 Task: Search one way flight ticket for 4 adults, 2 children, 2 infants in seat and 1 infant on lap in premium economy from Montrose: Montrose Regional Airport to Rockford: Chicago Rockford International Airport(was Northwest Chicagoland Regional Airport At Rockford) on 5-1-2023. Choice of flights is Spirit. Number of bags: 9 checked bags. Price is upto 42000. Outbound departure time preference is 9:15.
Action: Mouse moved to (159, 157)
Screenshot: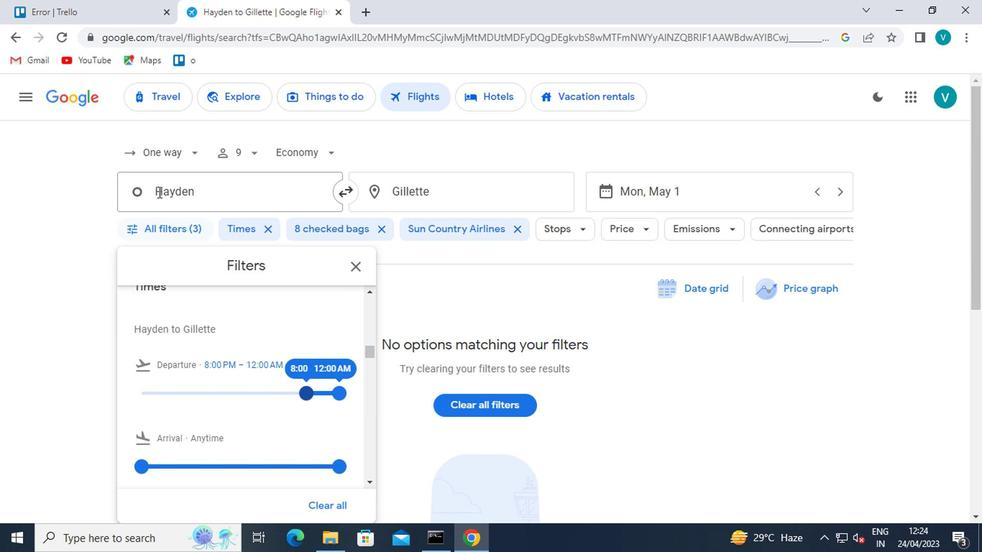 
Action: Mouse pressed left at (159, 157)
Screenshot: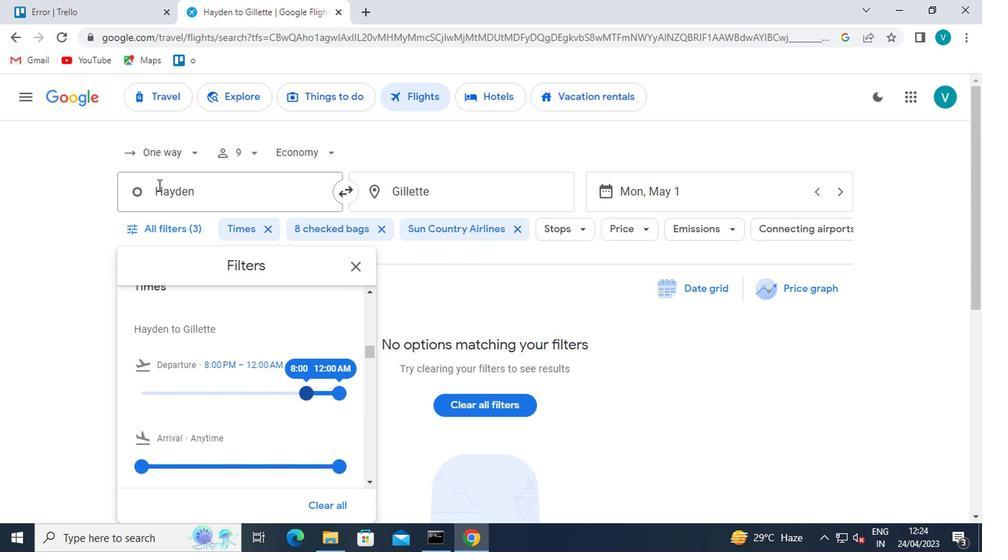 
Action: Mouse moved to (188, 217)
Screenshot: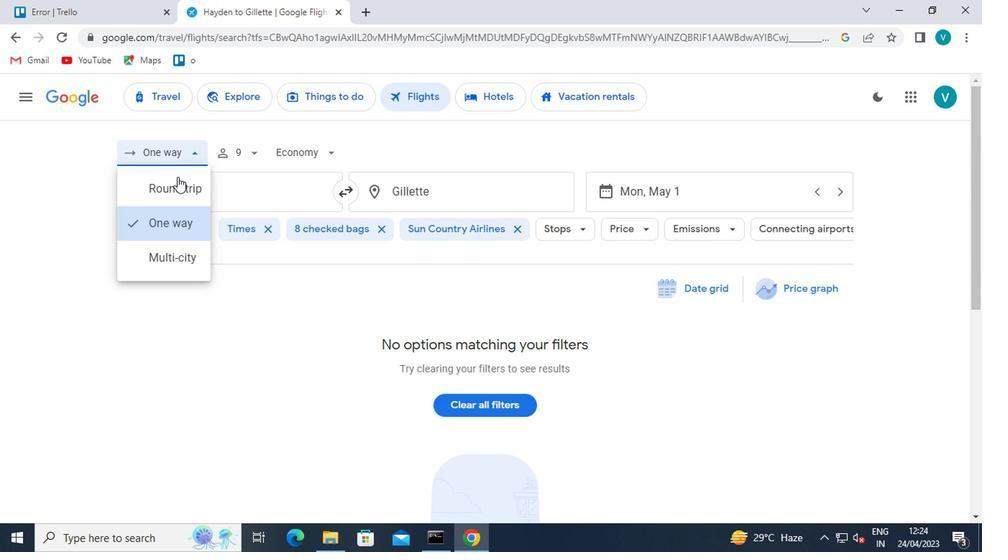 
Action: Mouse pressed left at (188, 217)
Screenshot: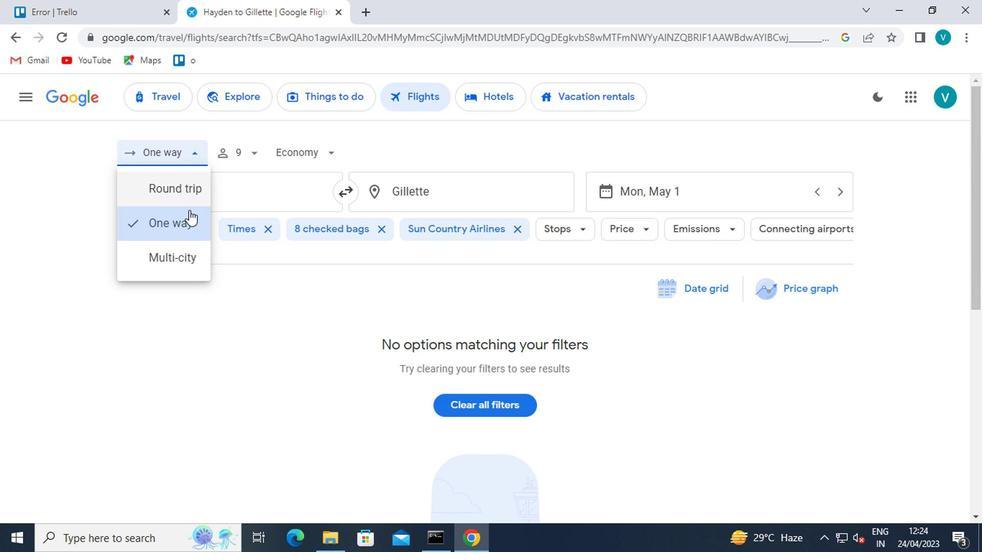 
Action: Mouse moved to (242, 139)
Screenshot: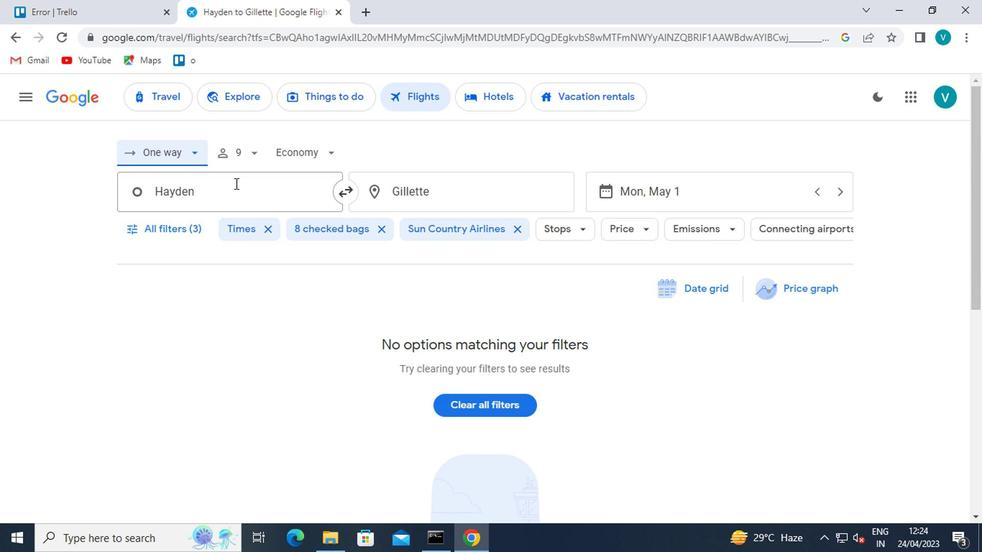 
Action: Mouse pressed left at (242, 139)
Screenshot: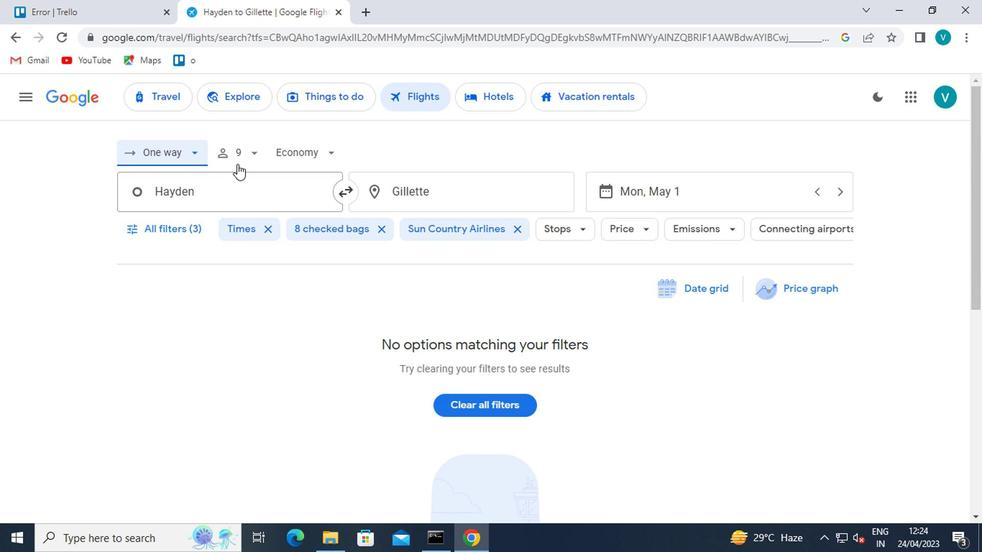 
Action: Mouse moved to (315, 186)
Screenshot: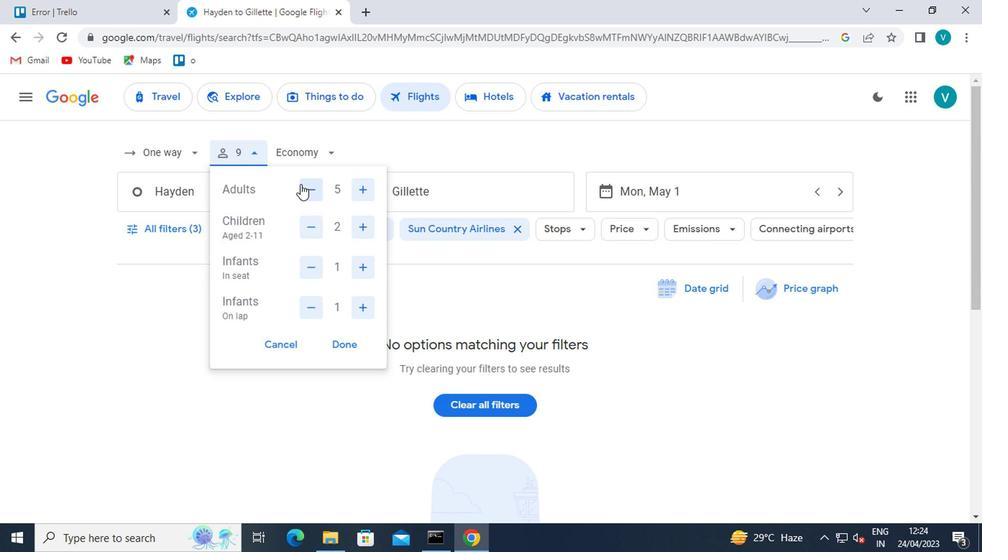 
Action: Mouse pressed left at (315, 186)
Screenshot: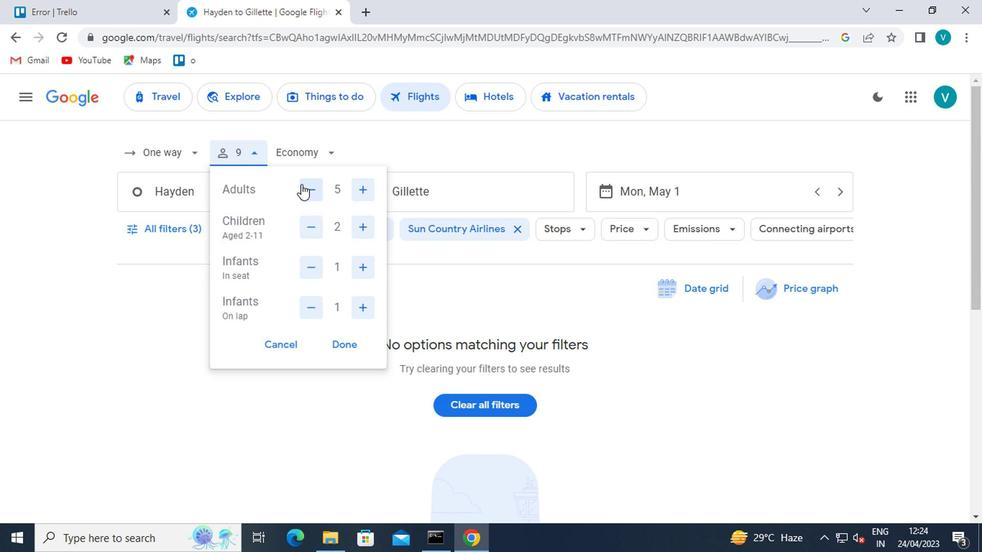 
Action: Mouse moved to (355, 264)
Screenshot: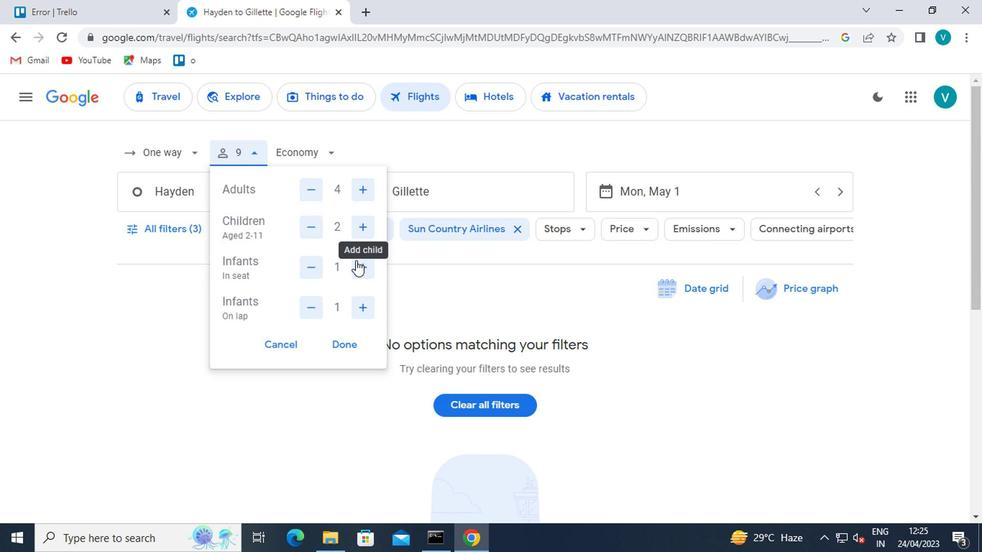 
Action: Mouse pressed left at (355, 264)
Screenshot: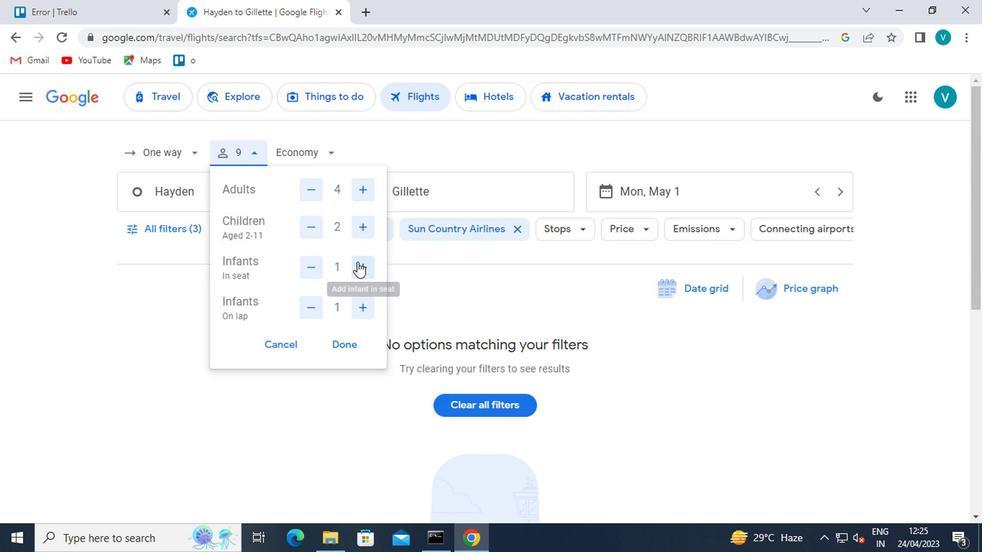 
Action: Mouse moved to (343, 344)
Screenshot: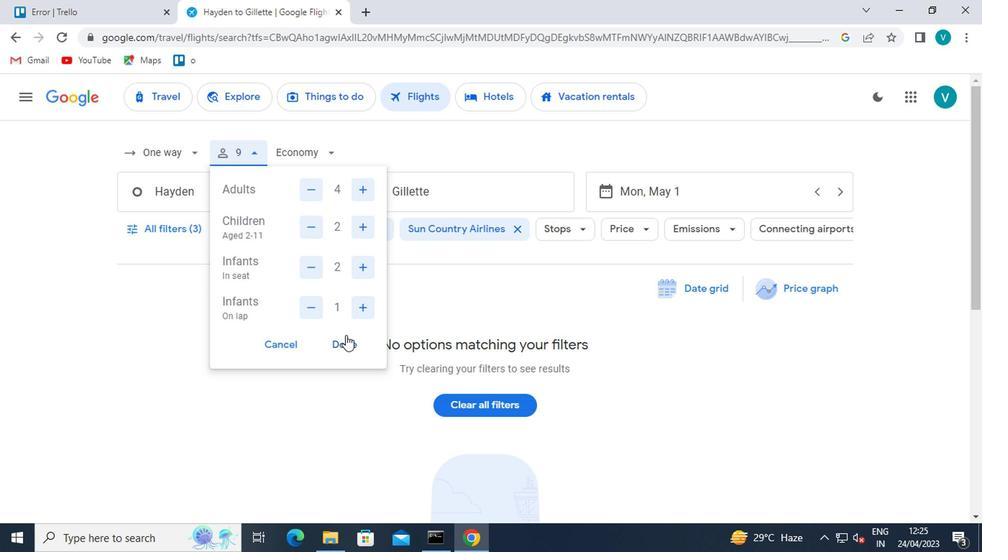 
Action: Mouse pressed left at (343, 344)
Screenshot: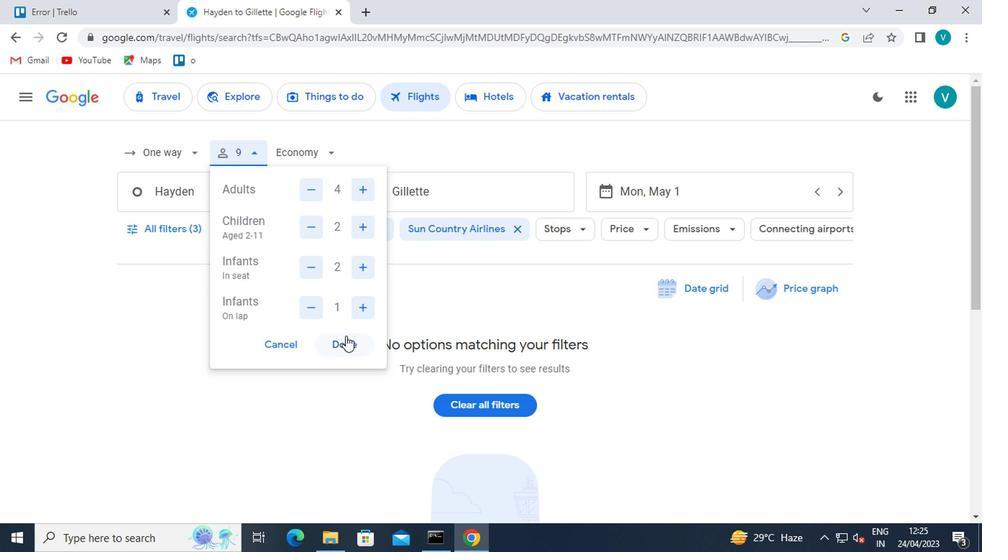 
Action: Mouse moved to (317, 156)
Screenshot: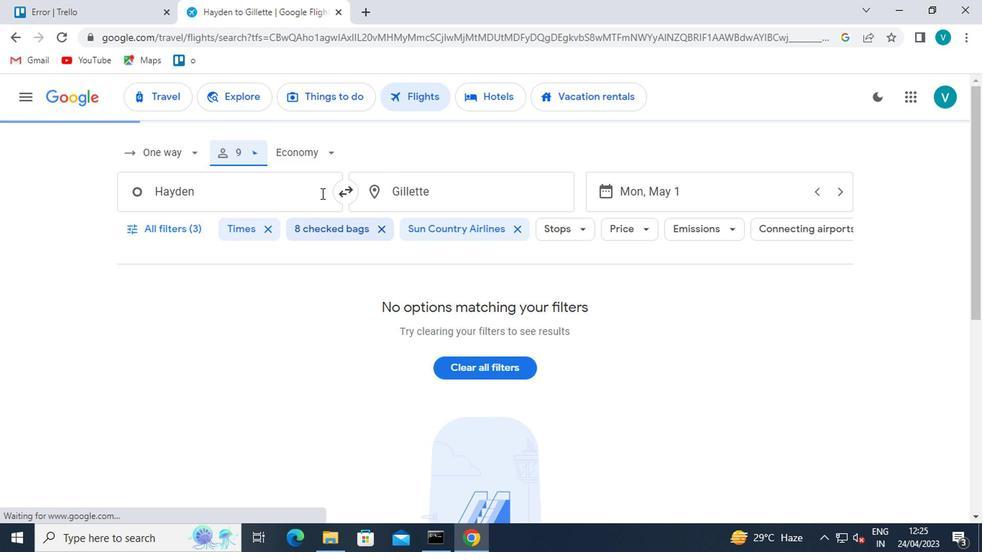 
Action: Mouse pressed left at (317, 156)
Screenshot: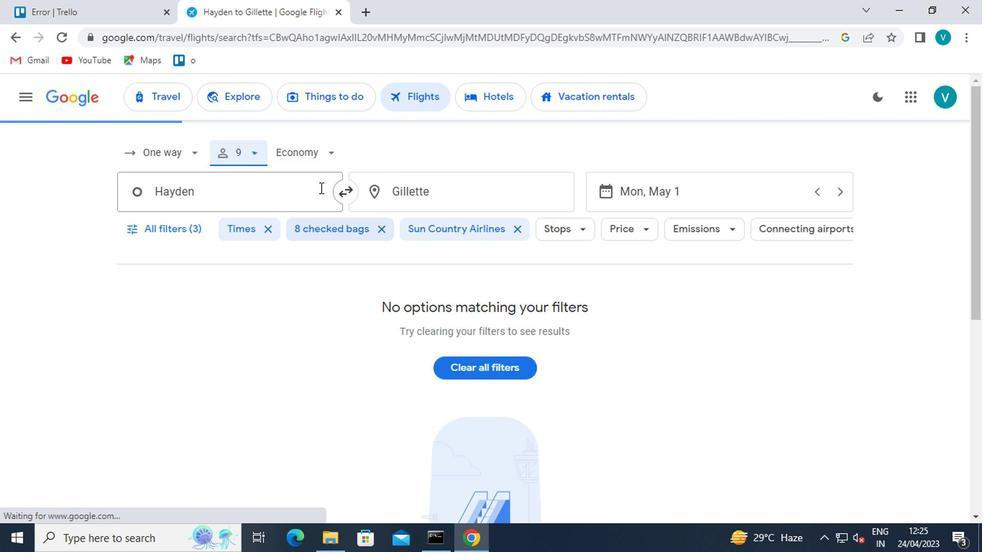 
Action: Mouse moved to (334, 234)
Screenshot: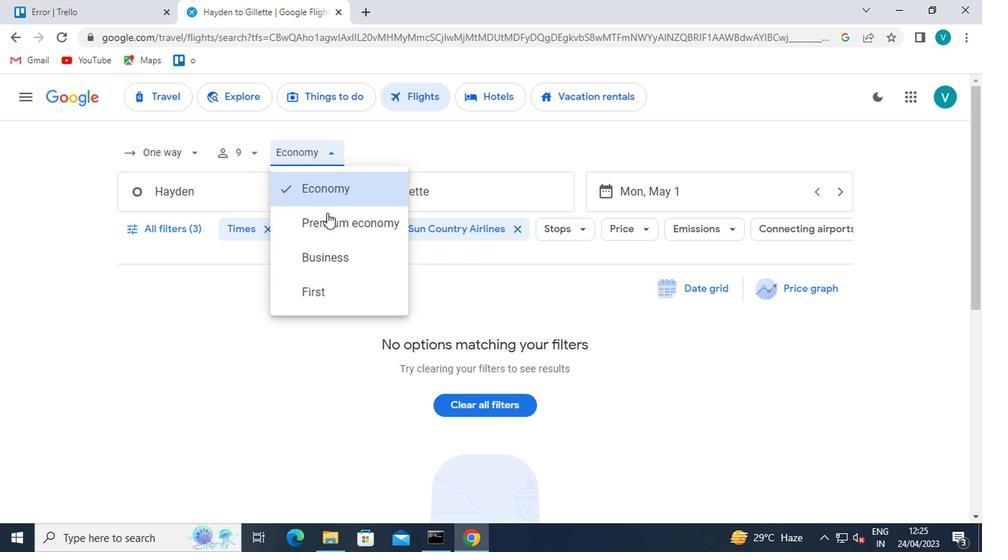 
Action: Mouse pressed left at (334, 234)
Screenshot: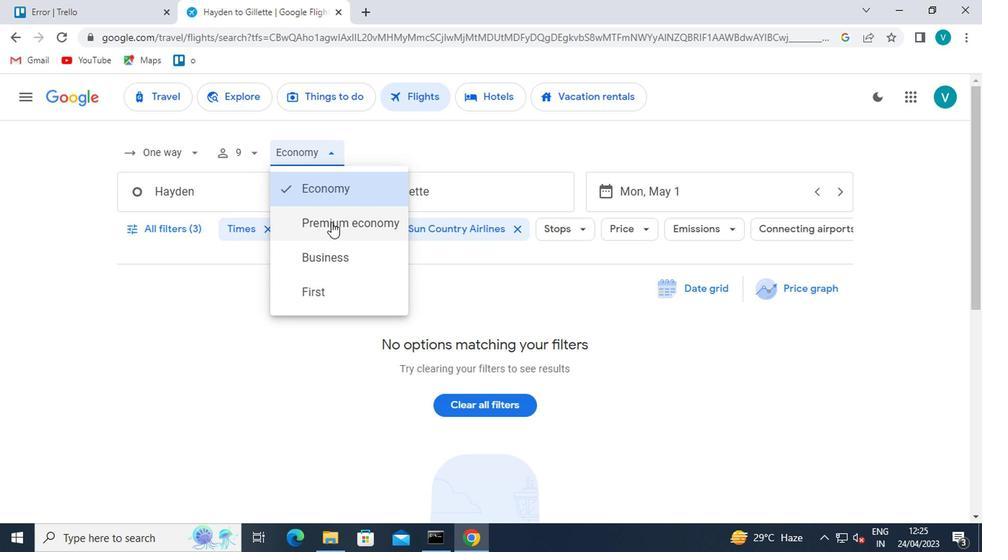 
Action: Mouse moved to (221, 183)
Screenshot: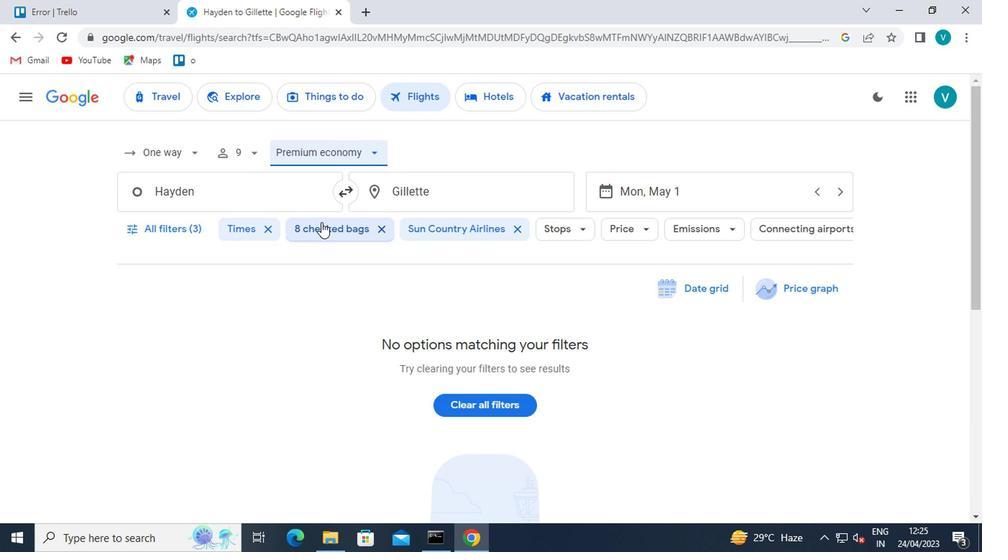 
Action: Mouse pressed left at (221, 183)
Screenshot: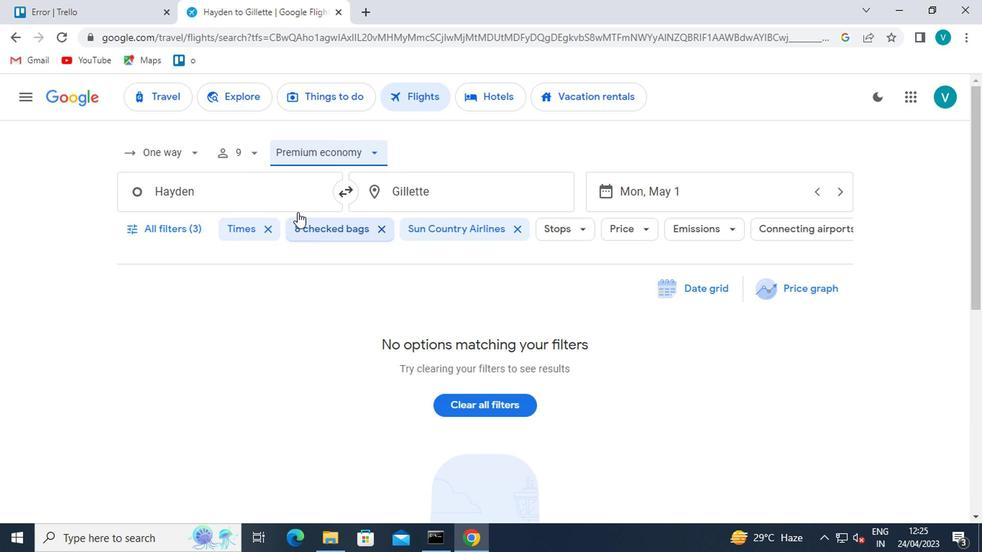 
Action: Key pressed <Key.shift>MONTROSE
Screenshot: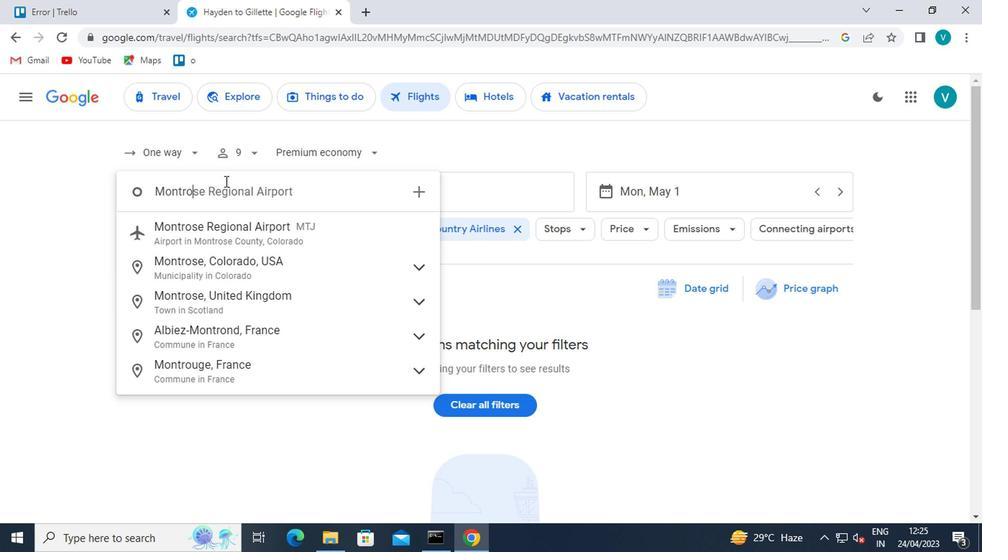 
Action: Mouse moved to (232, 228)
Screenshot: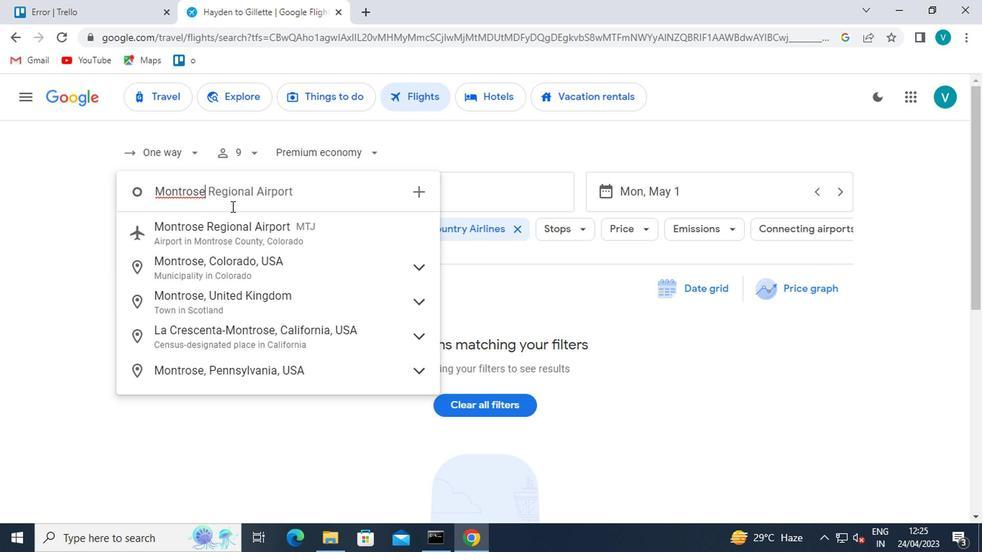 
Action: Mouse pressed left at (232, 228)
Screenshot: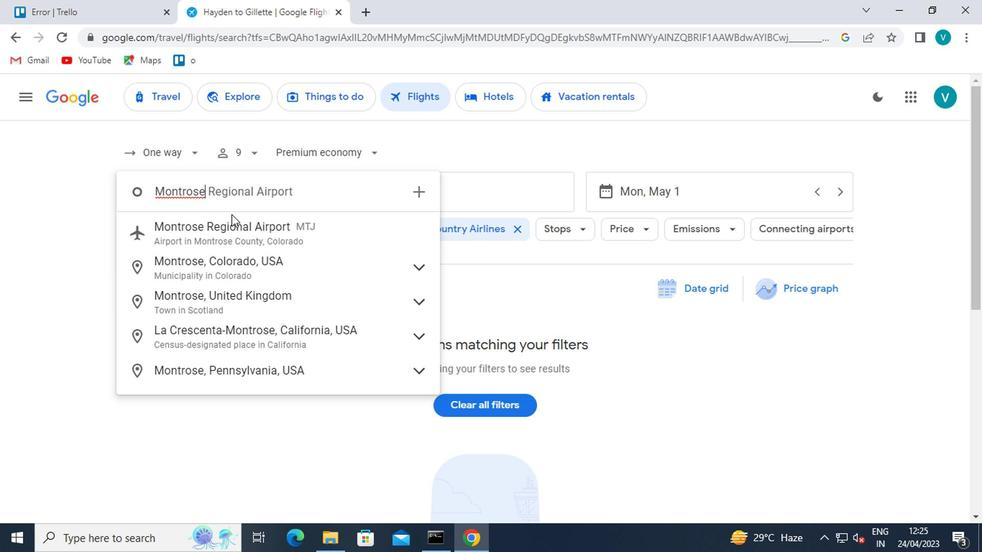 
Action: Mouse moved to (406, 164)
Screenshot: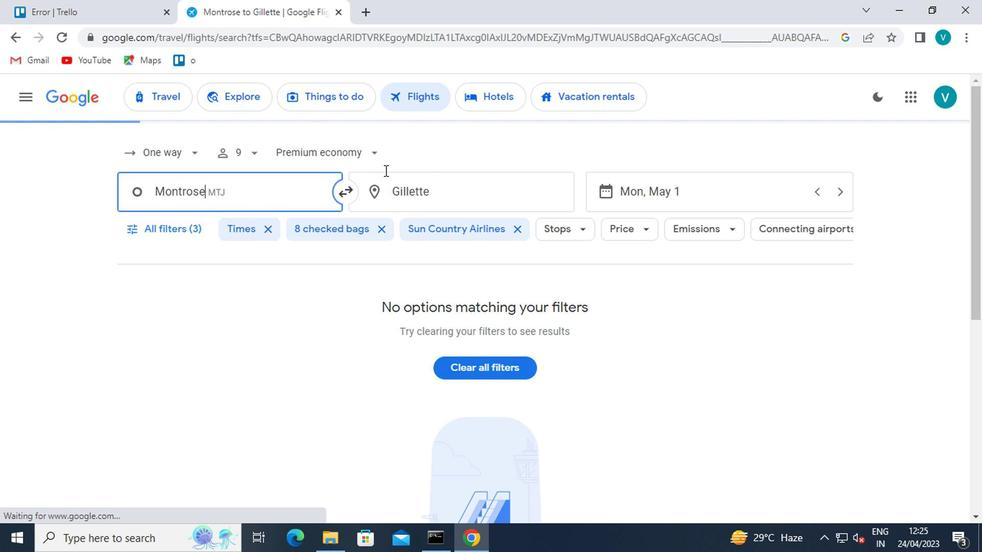 
Action: Mouse pressed left at (406, 164)
Screenshot: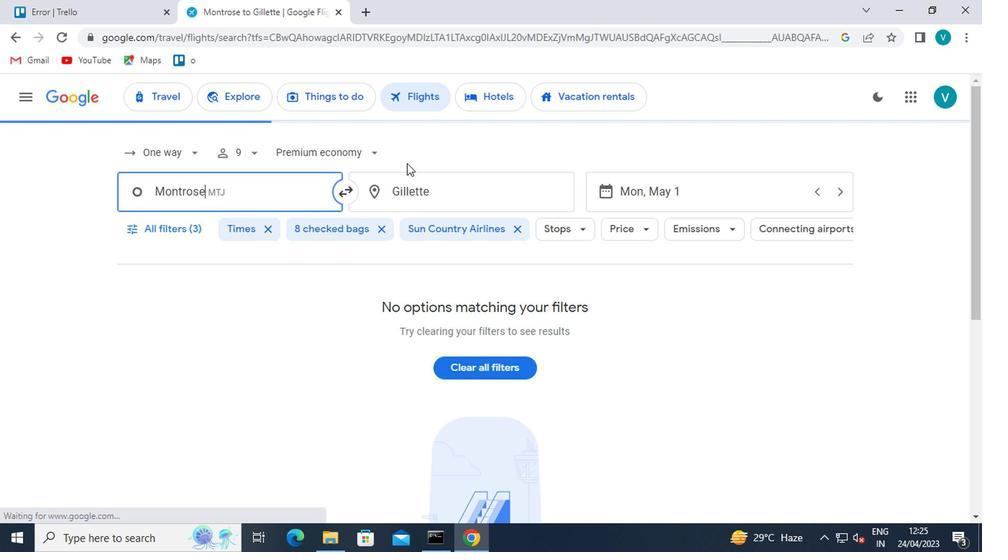 
Action: Mouse moved to (426, 205)
Screenshot: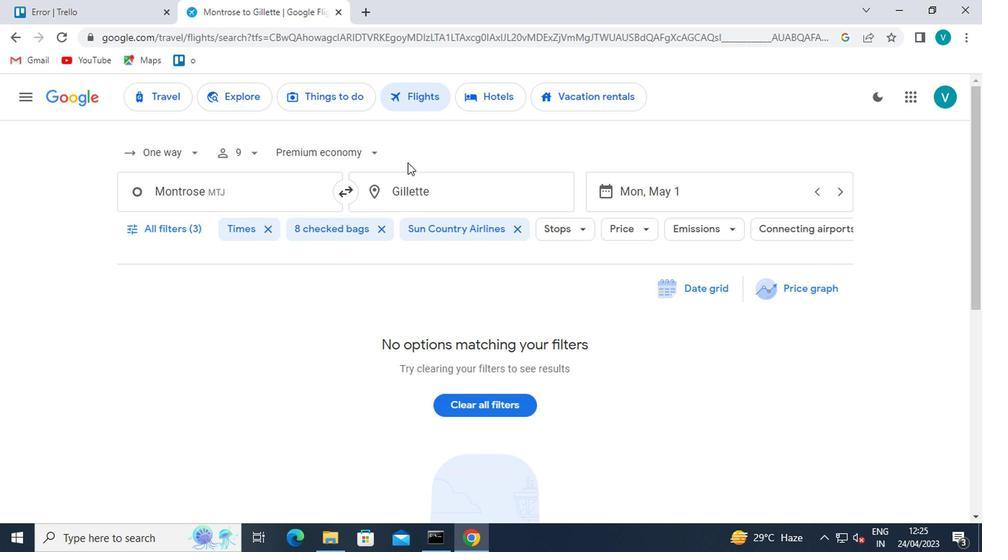 
Action: Mouse pressed left at (426, 205)
Screenshot: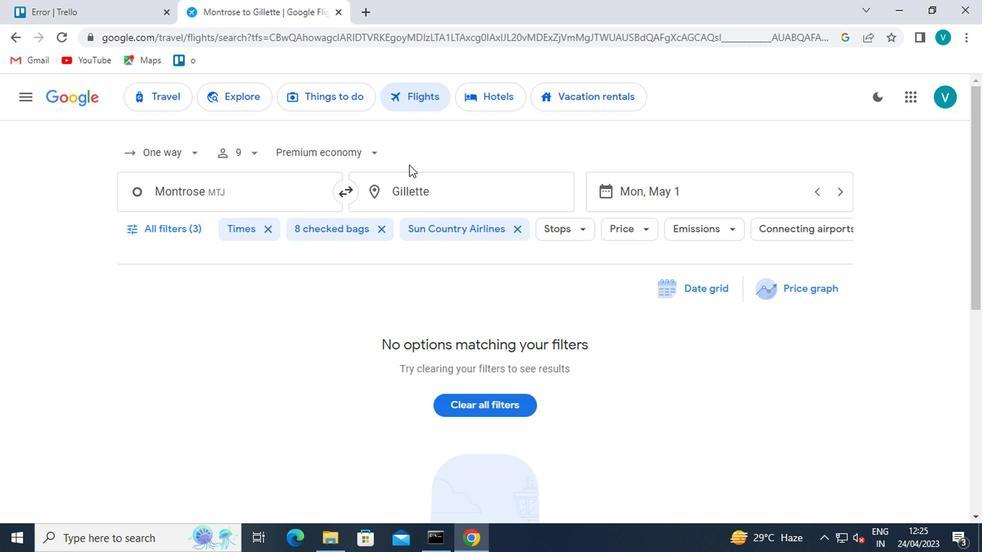 
Action: Key pressed <Key.shift>ROCKFORD
Screenshot: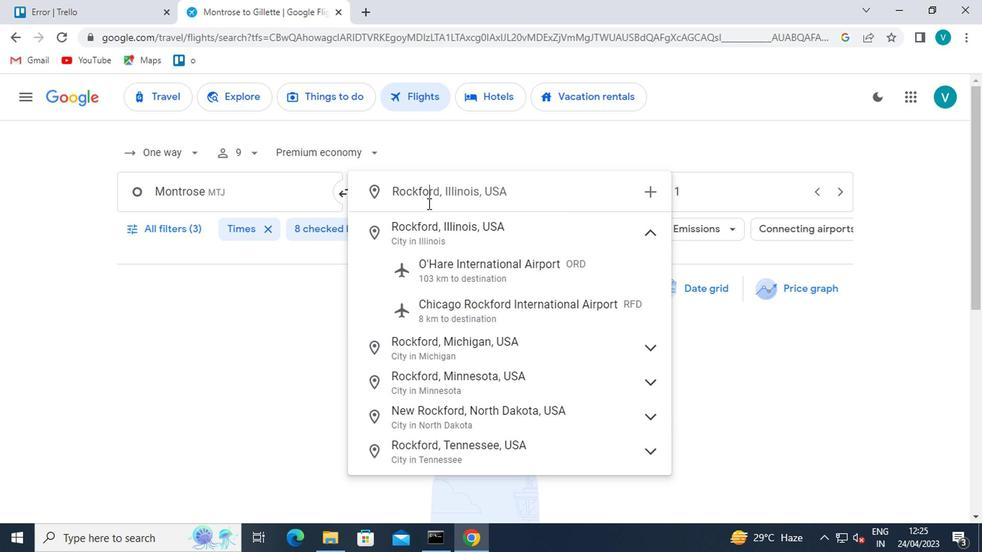 
Action: Mouse moved to (483, 312)
Screenshot: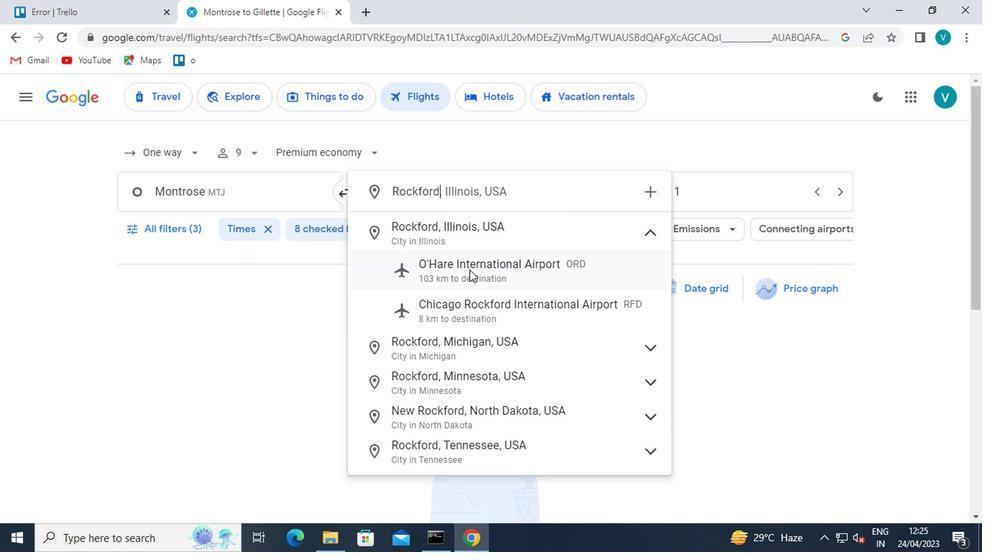 
Action: Mouse pressed left at (483, 312)
Screenshot: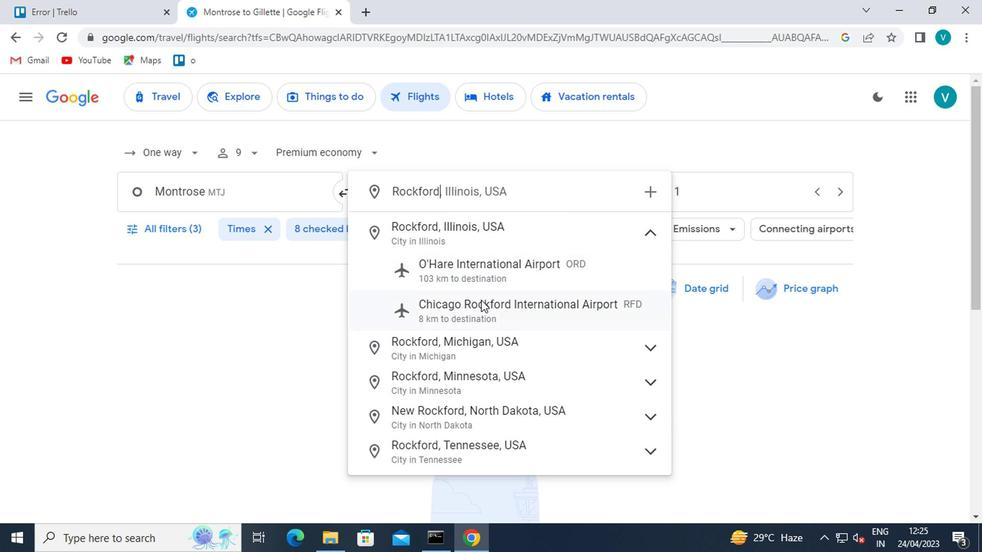 
Action: Mouse moved to (678, 194)
Screenshot: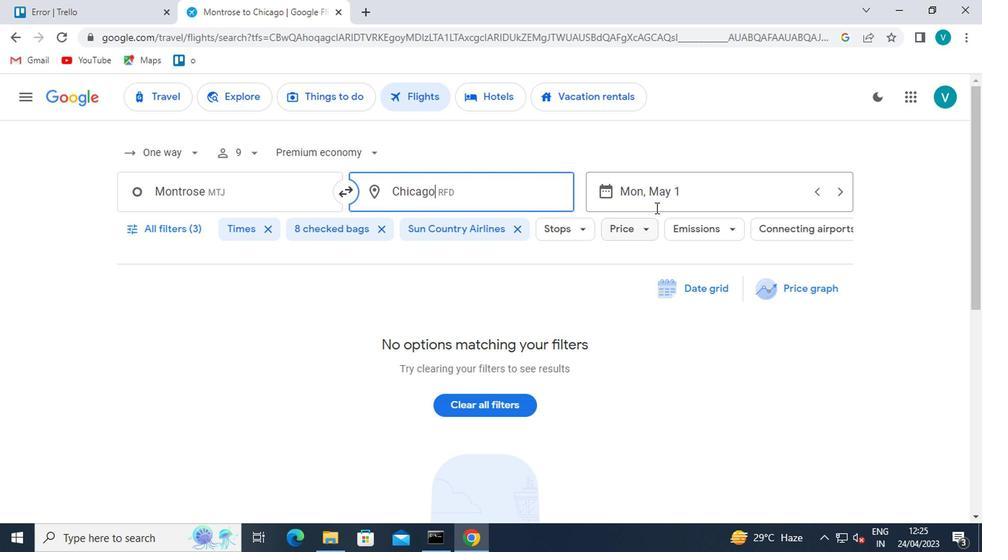 
Action: Mouse pressed left at (678, 194)
Screenshot: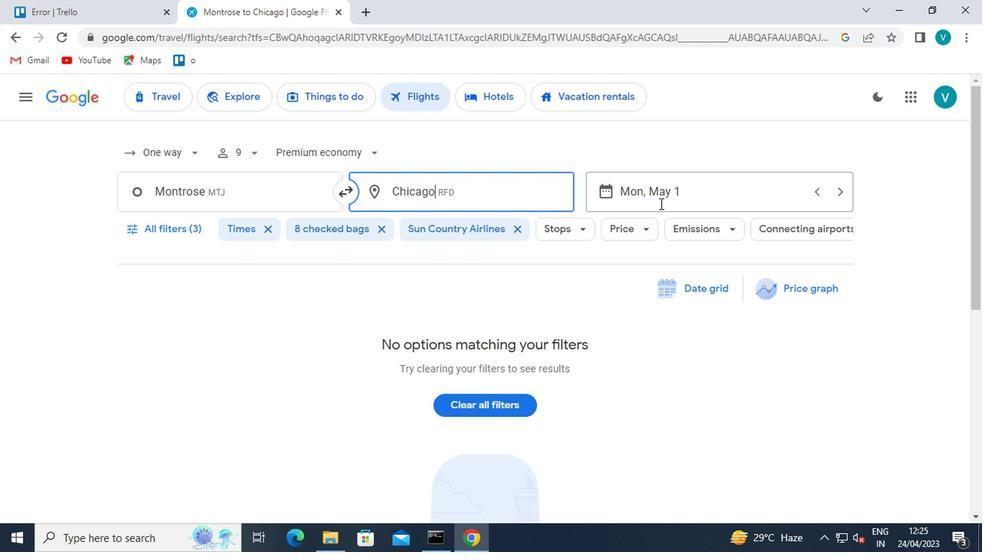 
Action: Mouse moved to (650, 255)
Screenshot: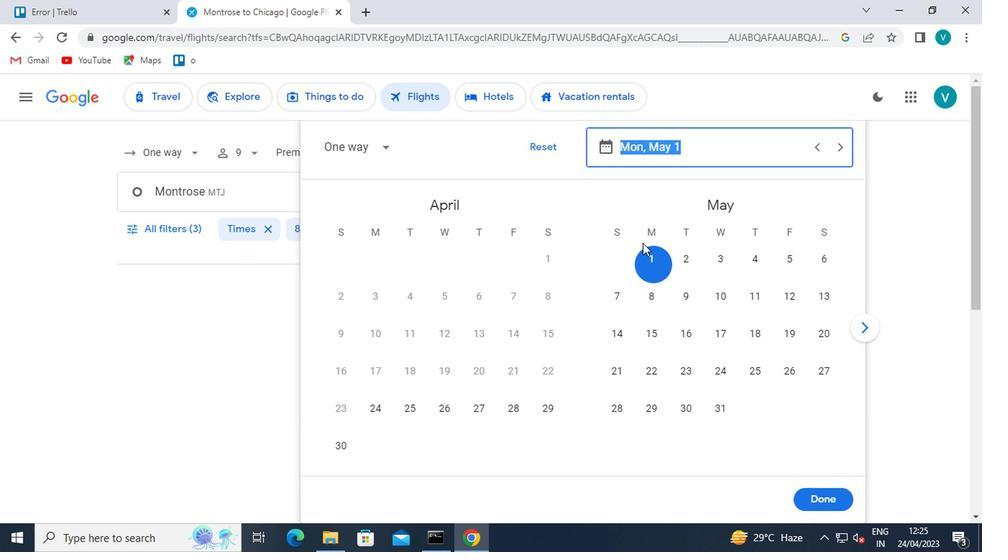 
Action: Mouse pressed left at (650, 255)
Screenshot: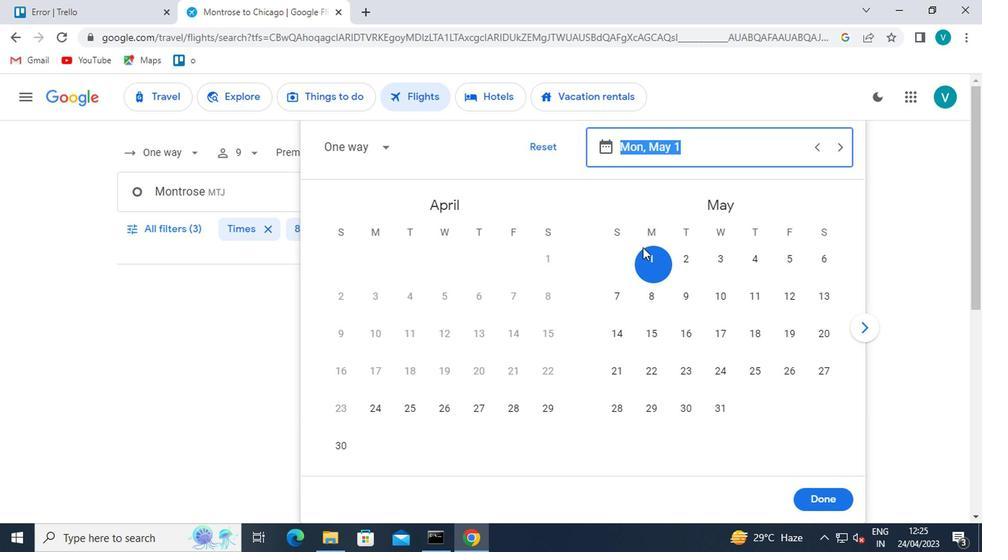 
Action: Mouse moved to (818, 496)
Screenshot: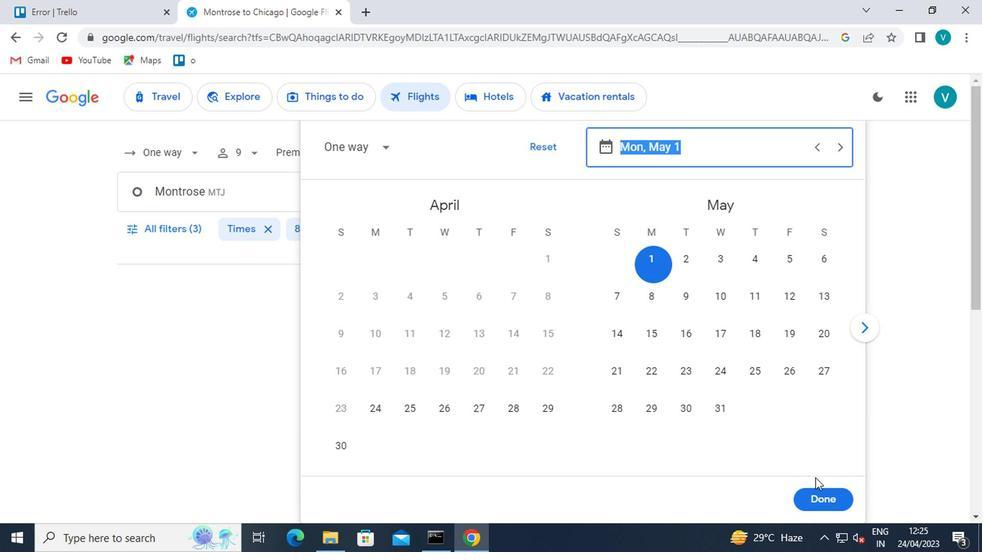 
Action: Mouse pressed left at (818, 496)
Screenshot: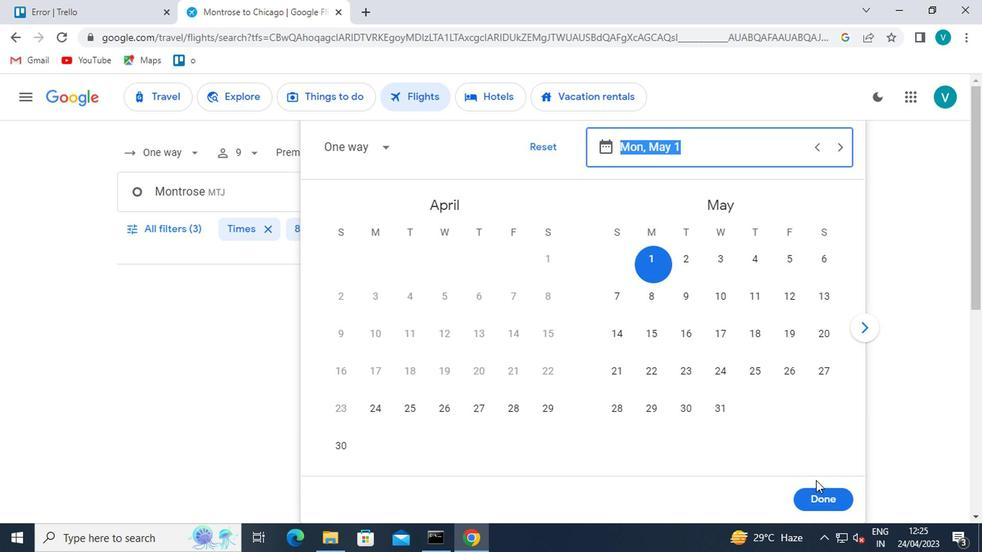 
Action: Mouse moved to (182, 233)
Screenshot: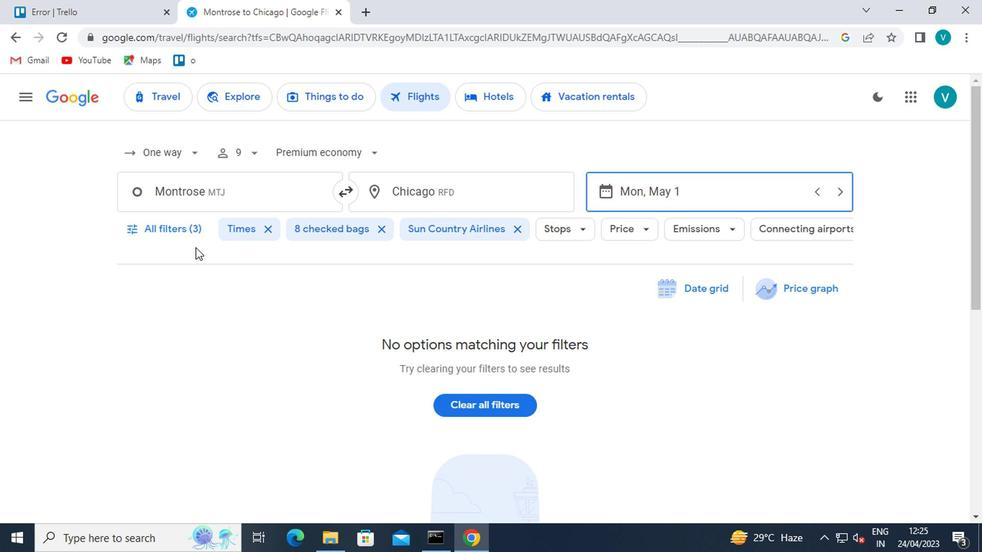 
Action: Mouse pressed left at (182, 233)
Screenshot: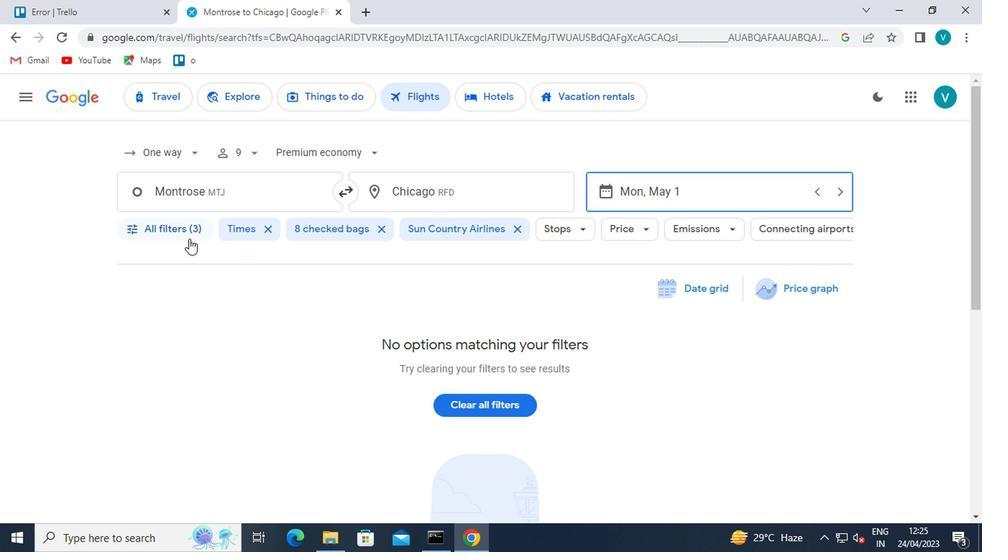 
Action: Mouse moved to (288, 310)
Screenshot: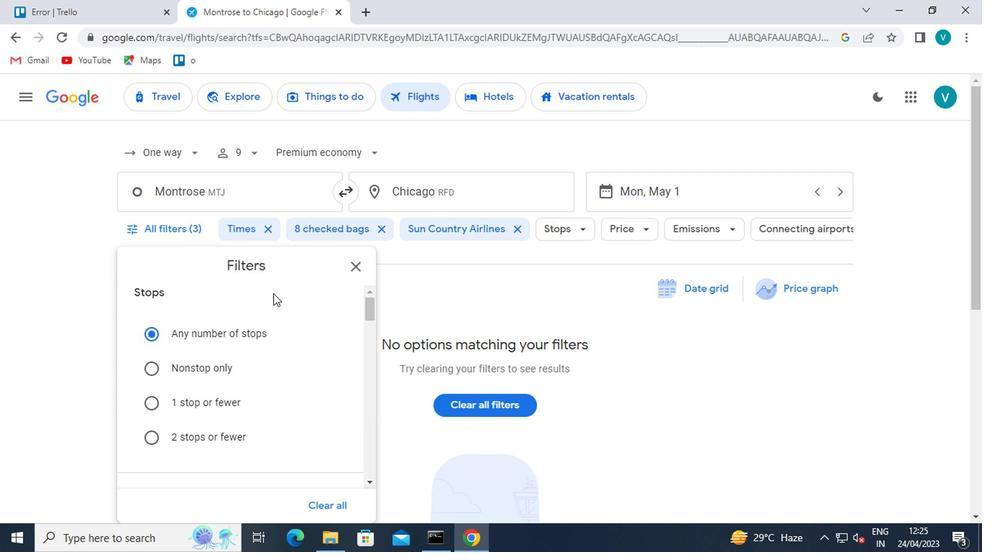 
Action: Mouse scrolled (288, 309) with delta (0, -1)
Screenshot: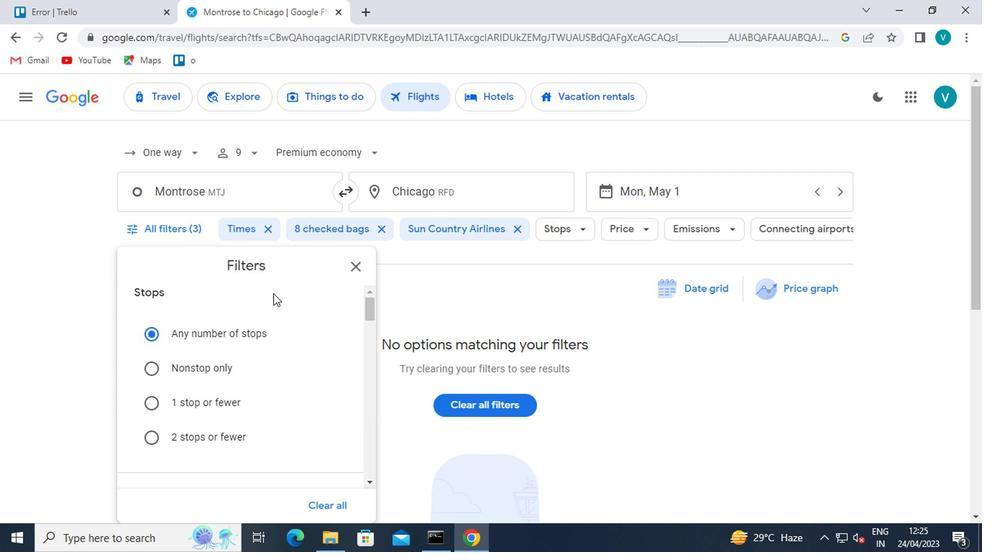 
Action: Mouse moved to (289, 312)
Screenshot: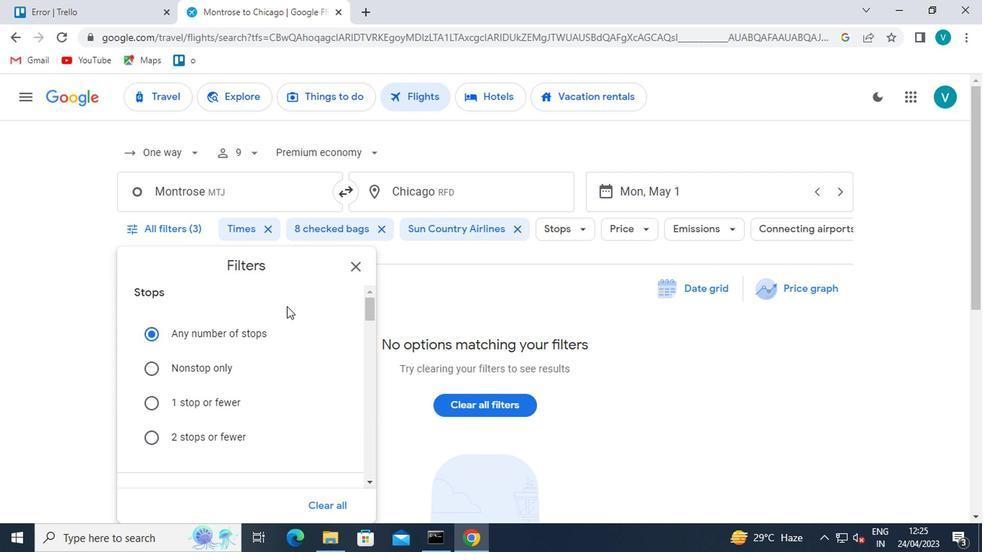 
Action: Mouse scrolled (289, 311) with delta (0, 0)
Screenshot: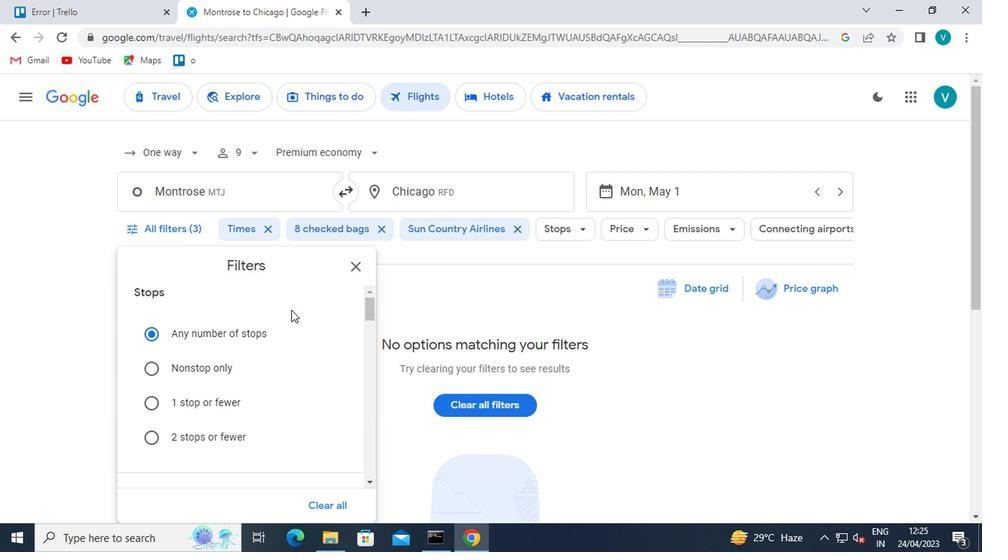 
Action: Mouse scrolled (289, 311) with delta (0, 0)
Screenshot: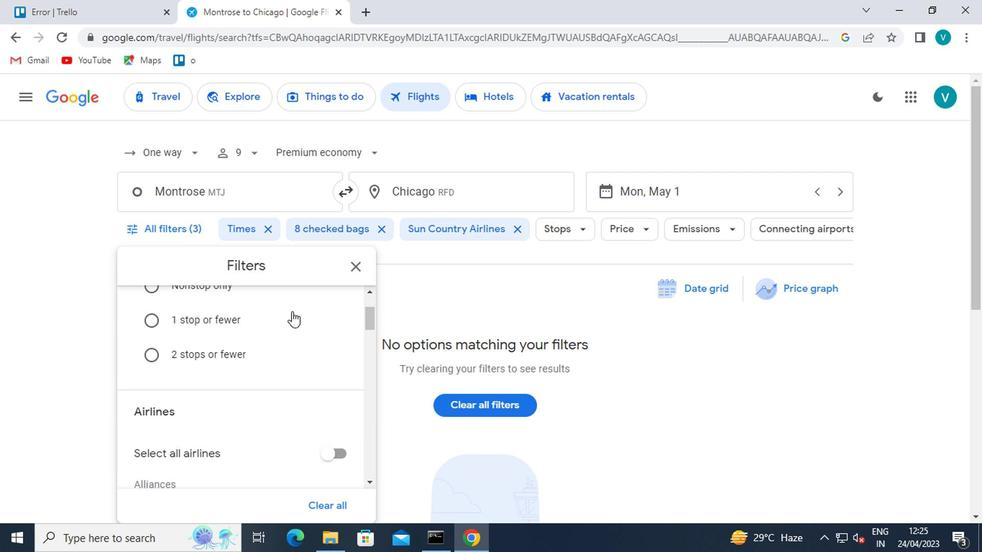 
Action: Mouse moved to (290, 312)
Screenshot: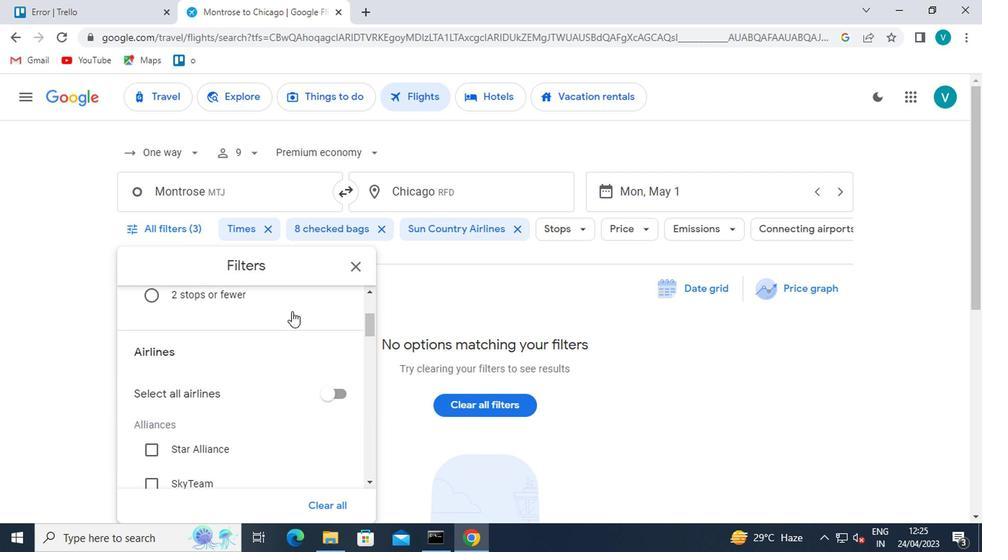 
Action: Mouse scrolled (290, 311) with delta (0, 0)
Screenshot: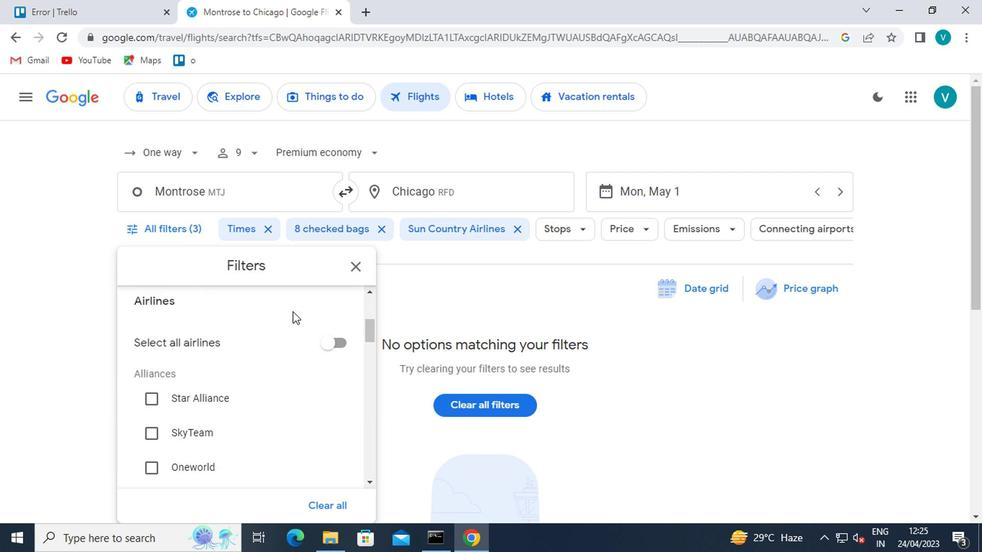 
Action: Mouse scrolled (290, 311) with delta (0, 0)
Screenshot: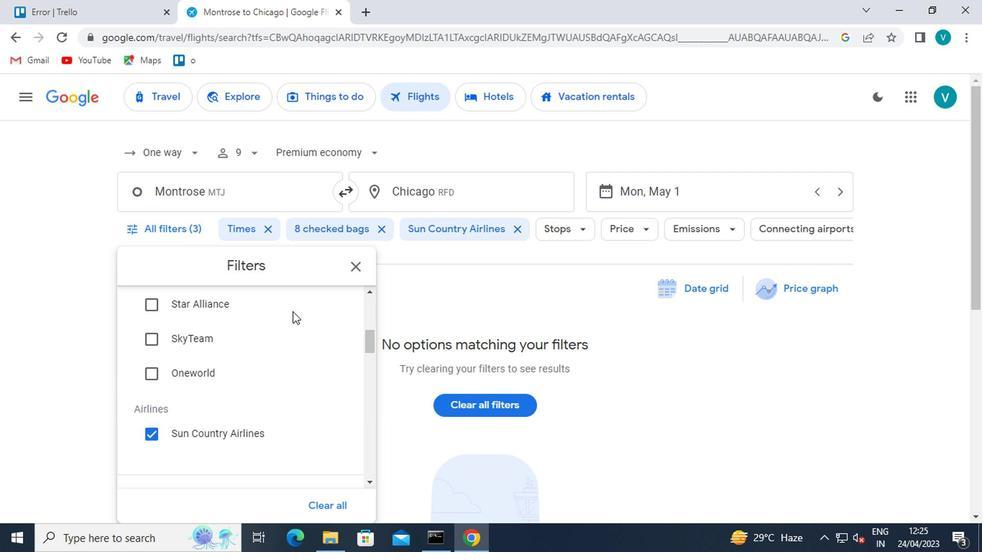 
Action: Mouse moved to (293, 309)
Screenshot: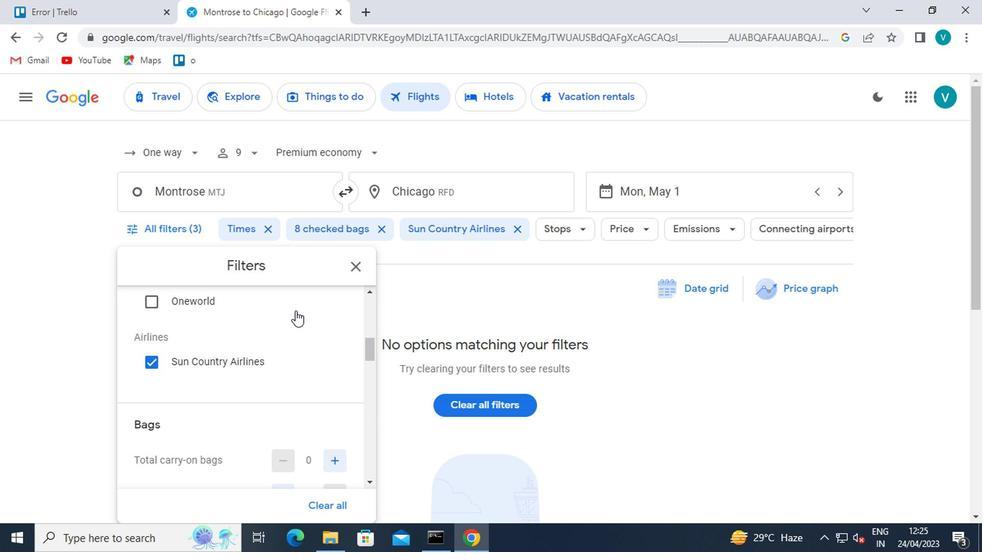 
Action: Mouse scrolled (293, 310) with delta (0, 1)
Screenshot: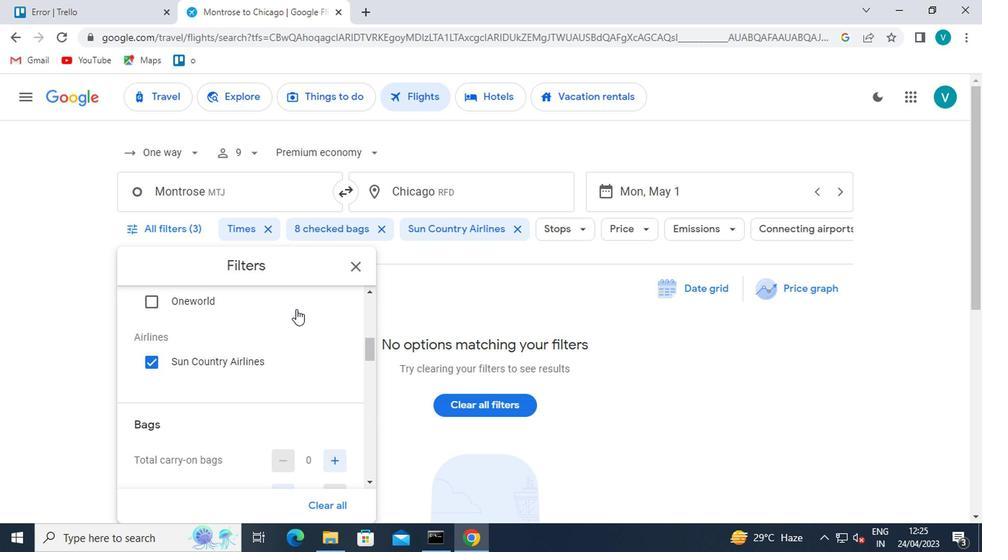 
Action: Mouse scrolled (293, 310) with delta (0, 1)
Screenshot: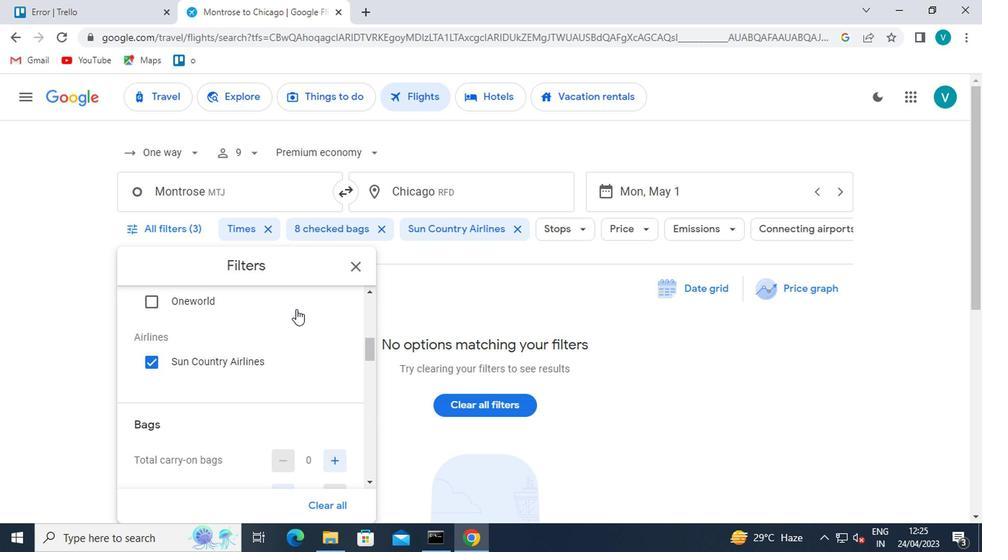 
Action: Mouse scrolled (293, 309) with delta (0, 0)
Screenshot: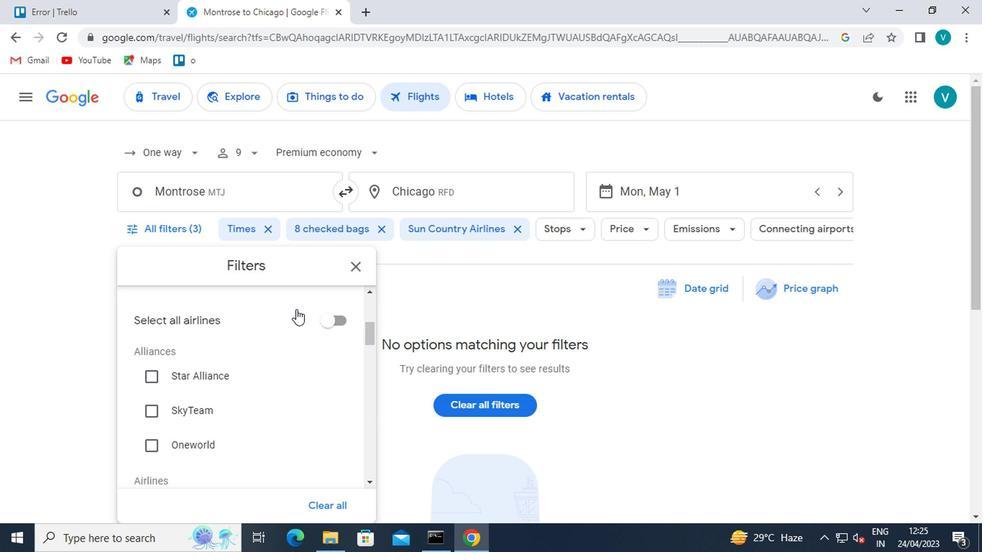
Action: Mouse scrolled (293, 309) with delta (0, 0)
Screenshot: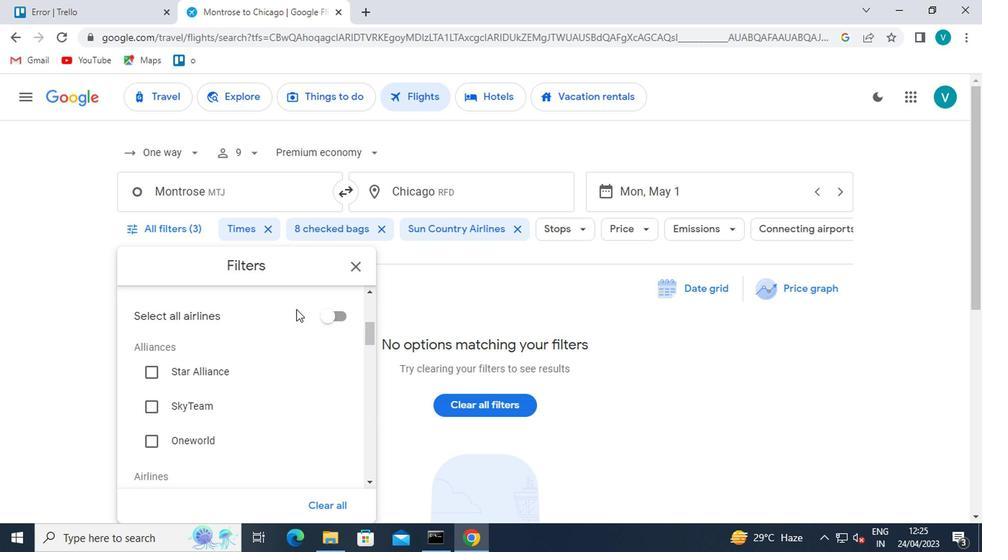 
Action: Mouse scrolled (293, 309) with delta (0, 0)
Screenshot: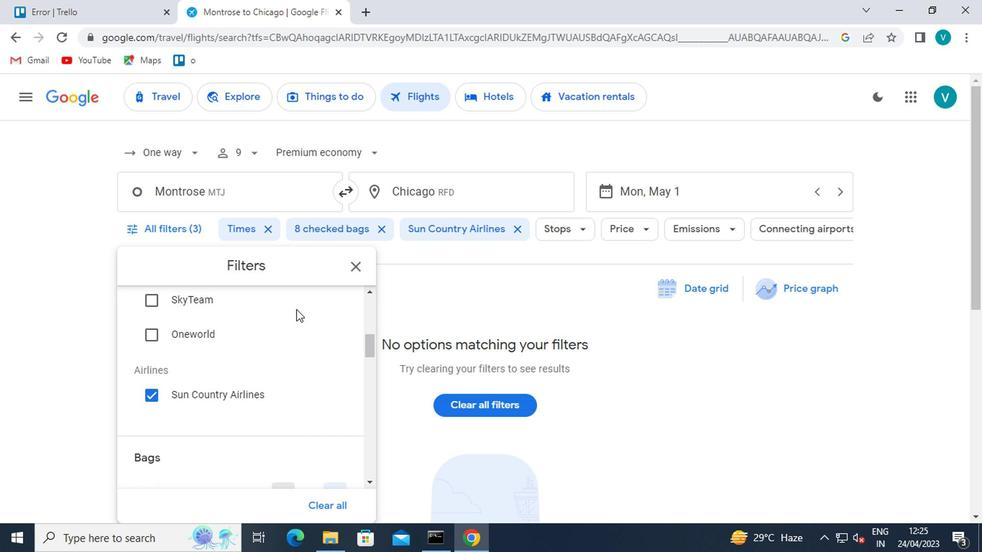 
Action: Mouse scrolled (293, 309) with delta (0, 0)
Screenshot: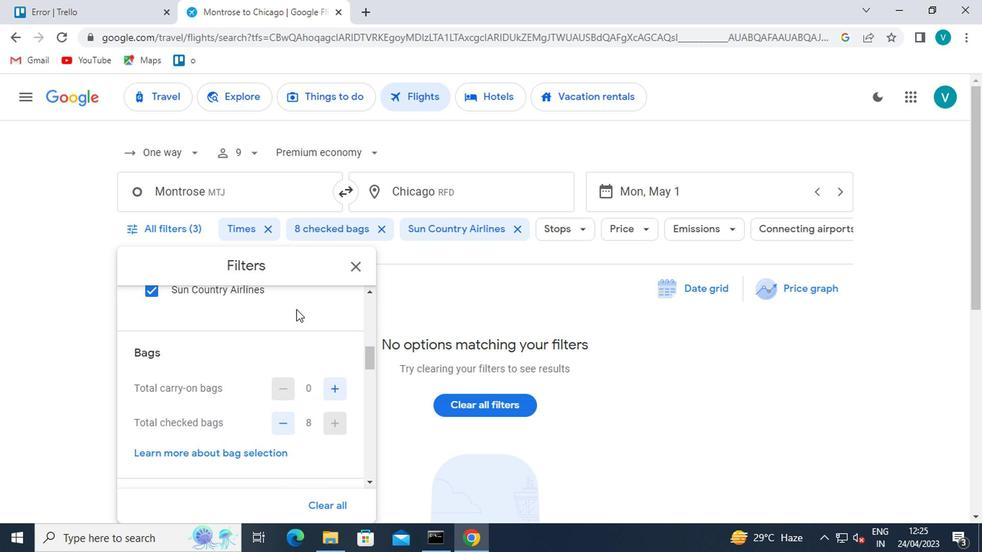 
Action: Mouse moved to (331, 349)
Screenshot: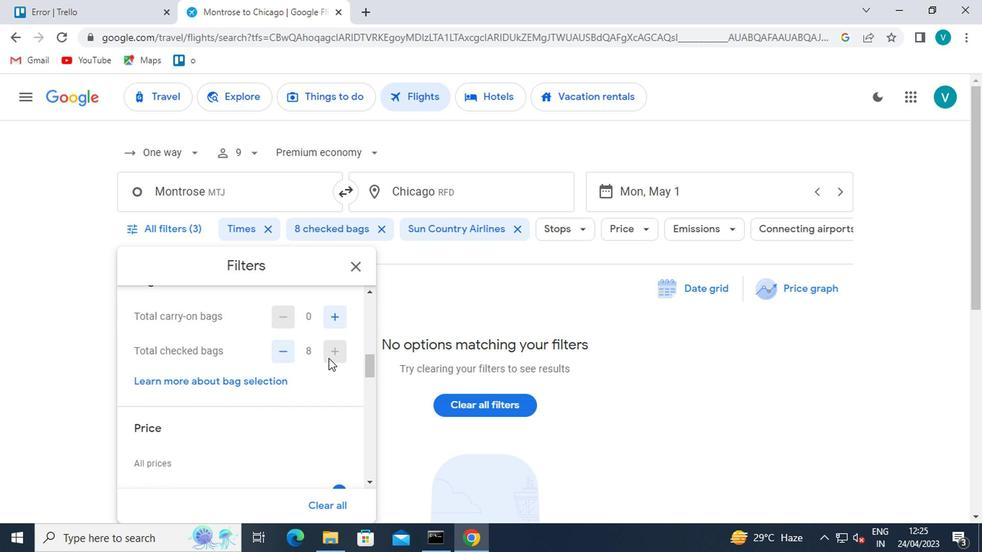 
Action: Mouse pressed left at (331, 349)
Screenshot: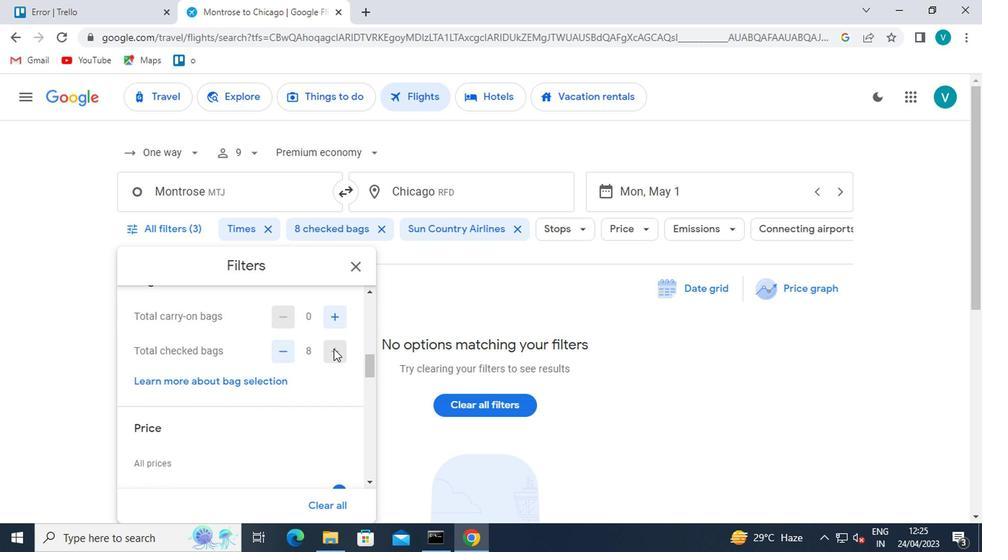 
Action: Mouse moved to (326, 347)
Screenshot: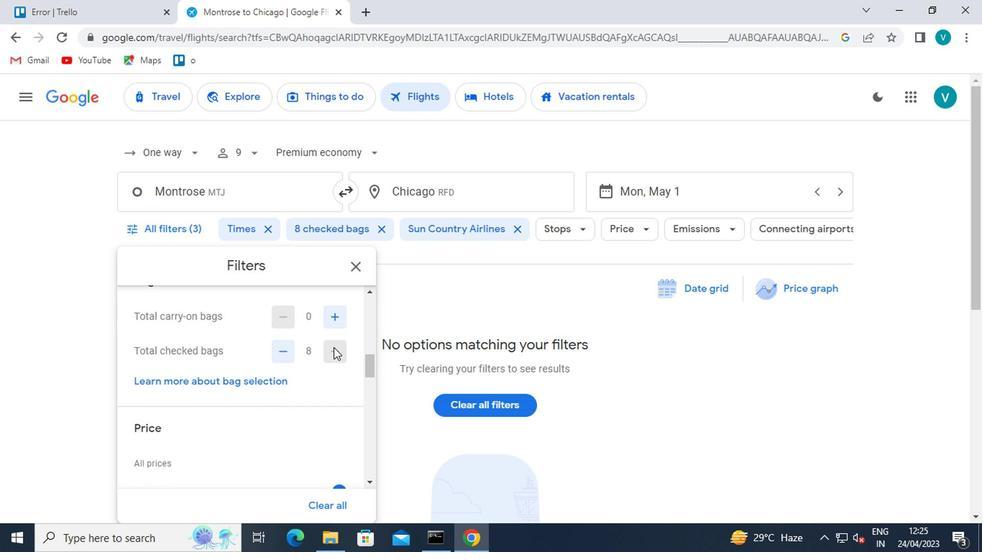 
Action: Mouse scrolled (326, 347) with delta (0, 0)
Screenshot: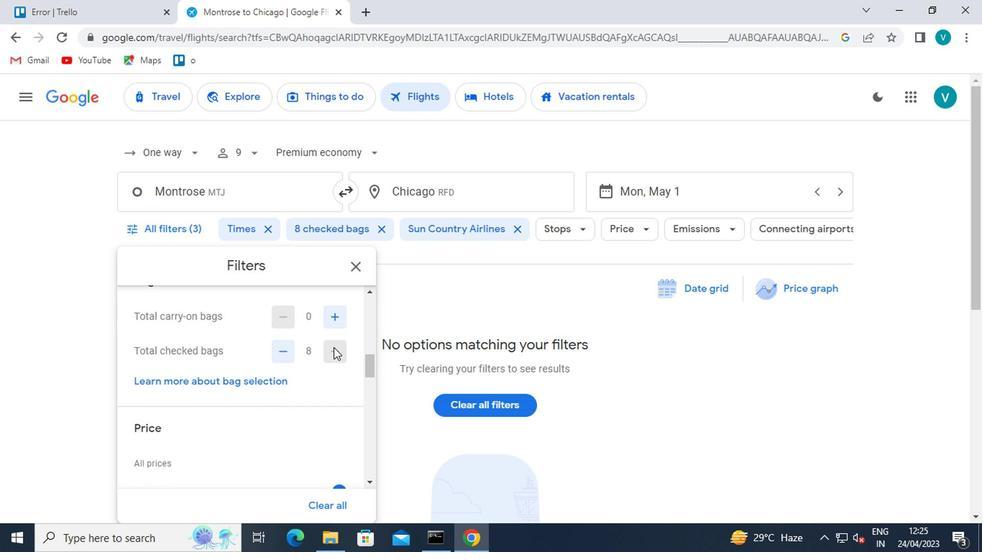 
Action: Mouse moved to (293, 347)
Screenshot: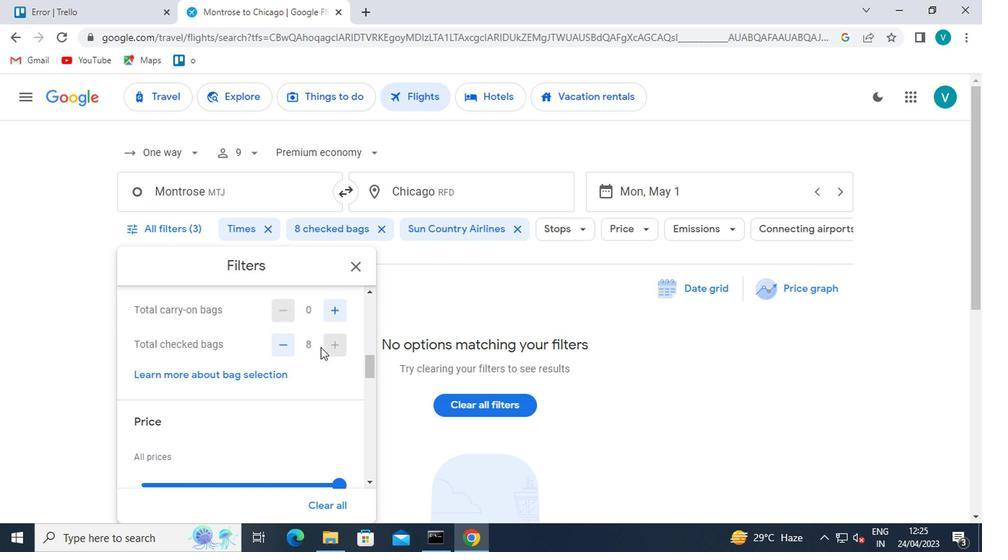 
Action: Mouse scrolled (293, 346) with delta (0, -1)
Screenshot: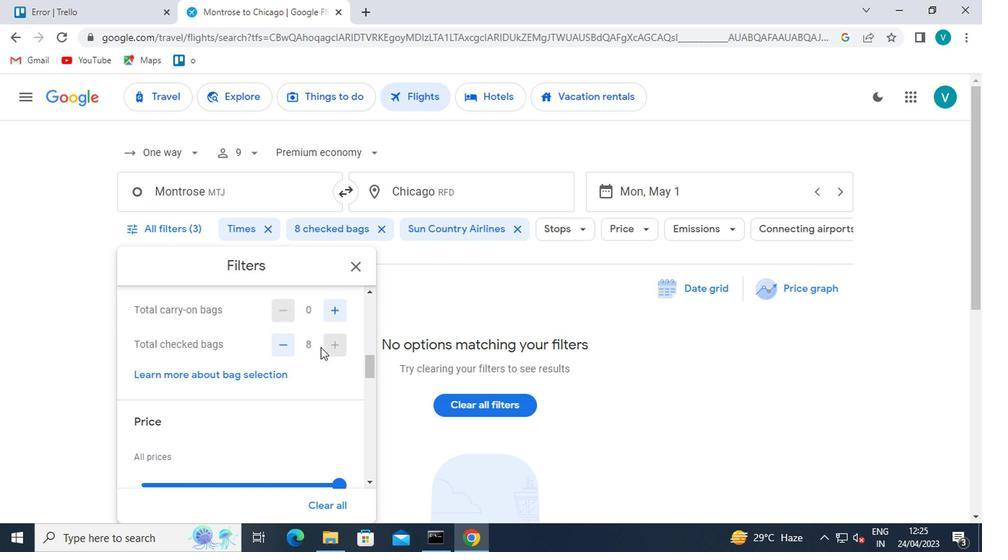 
Action: Mouse moved to (335, 345)
Screenshot: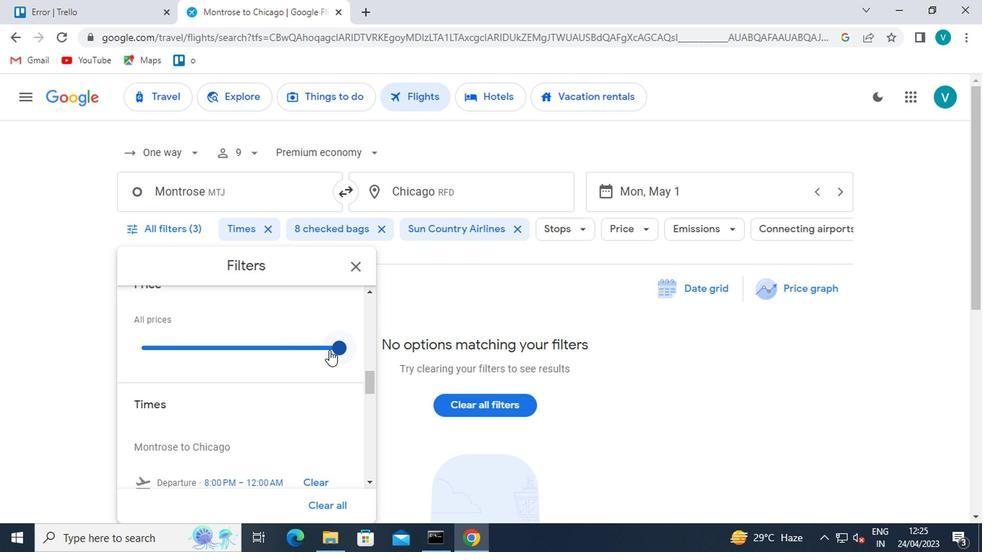 
Action: Mouse pressed left at (335, 345)
Screenshot: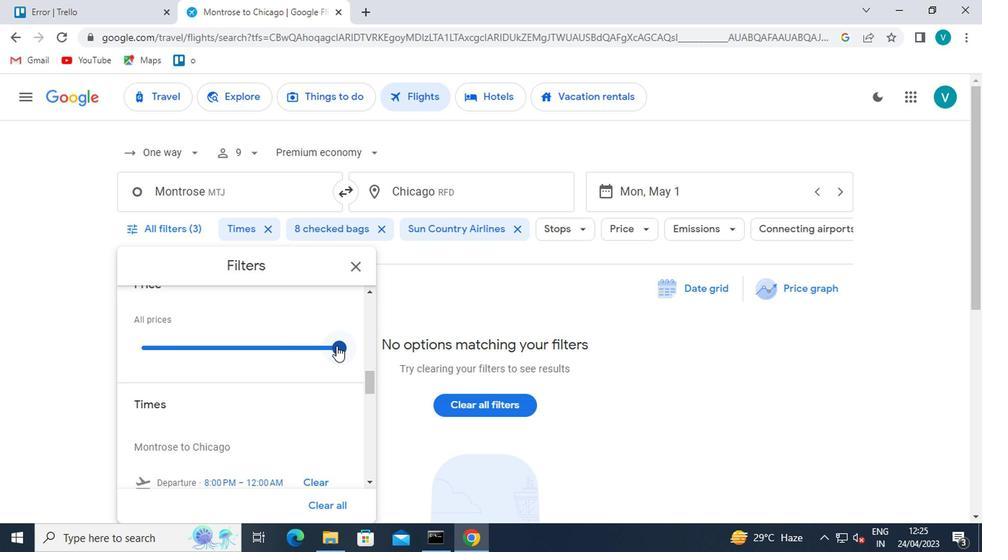 
Action: Mouse moved to (277, 348)
Screenshot: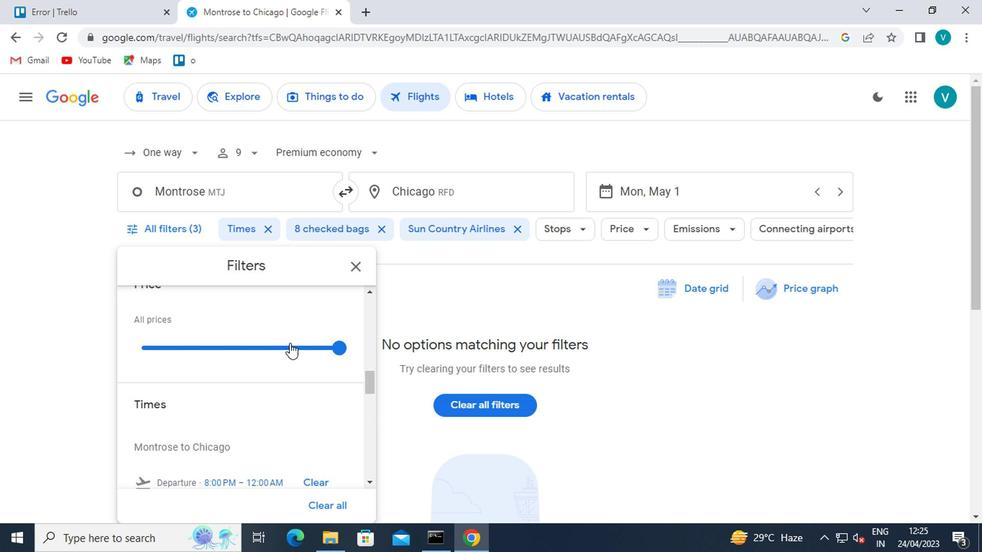 
Action: Mouse scrolled (277, 347) with delta (0, 0)
Screenshot: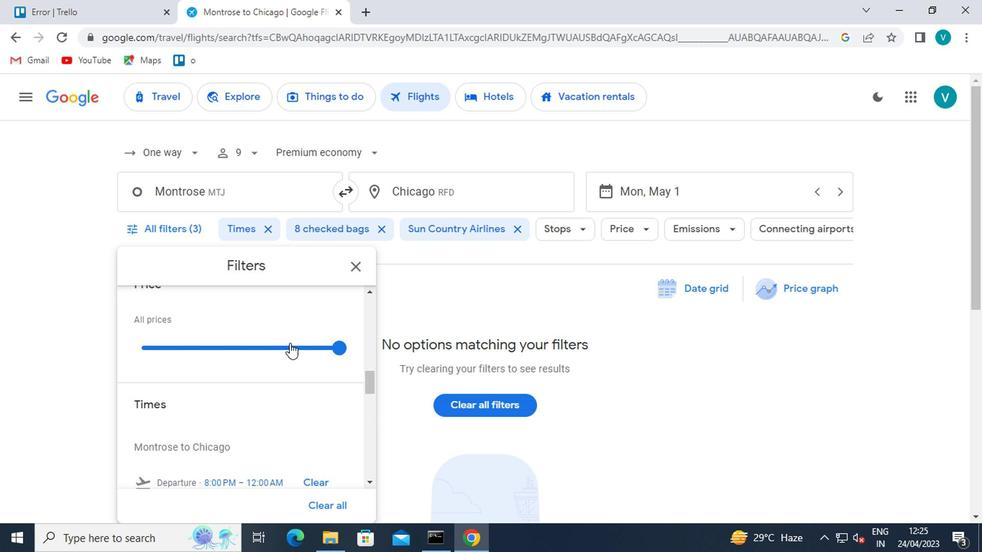 
Action: Mouse moved to (273, 351)
Screenshot: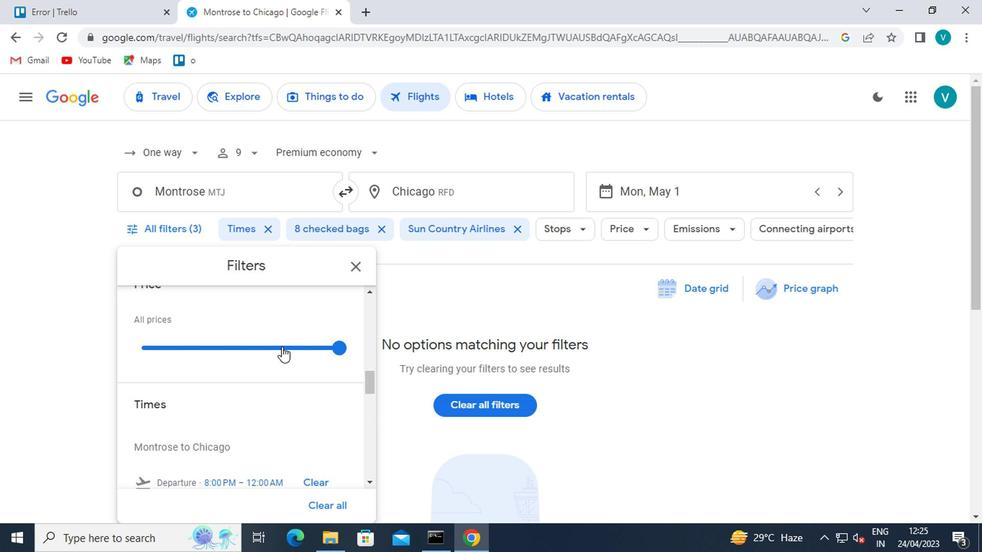 
Action: Mouse scrolled (273, 350) with delta (0, 0)
Screenshot: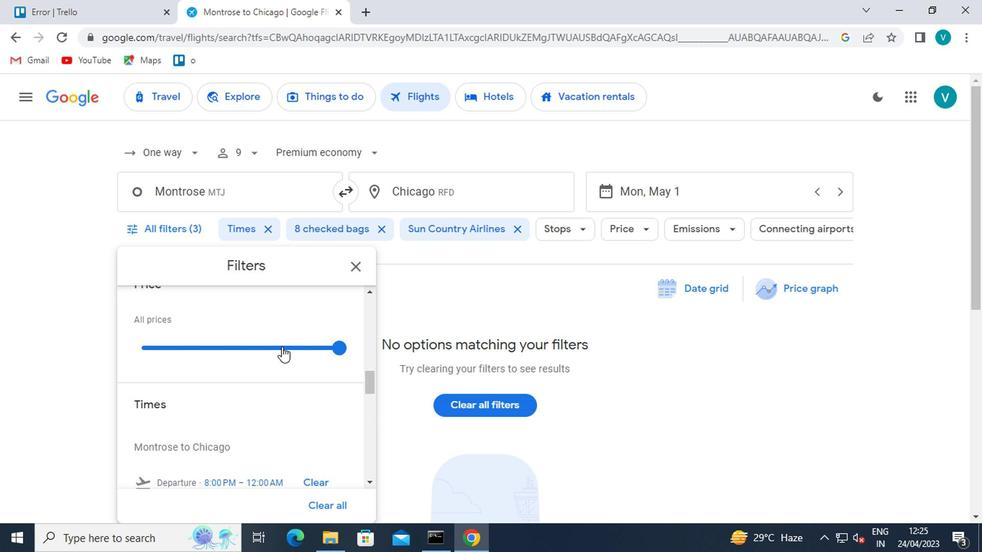 
Action: Mouse moved to (269, 351)
Screenshot: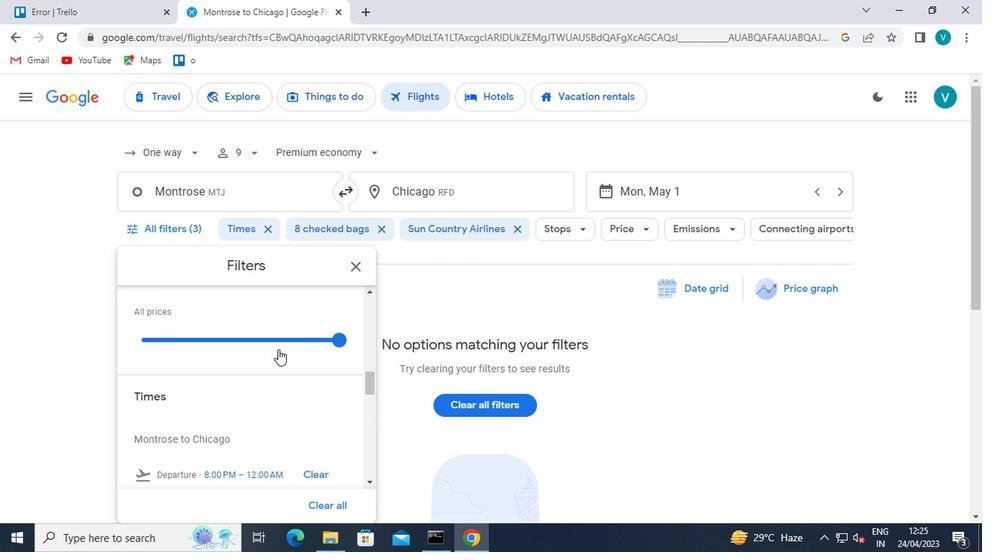 
Action: Mouse scrolled (269, 351) with delta (0, 0)
Screenshot: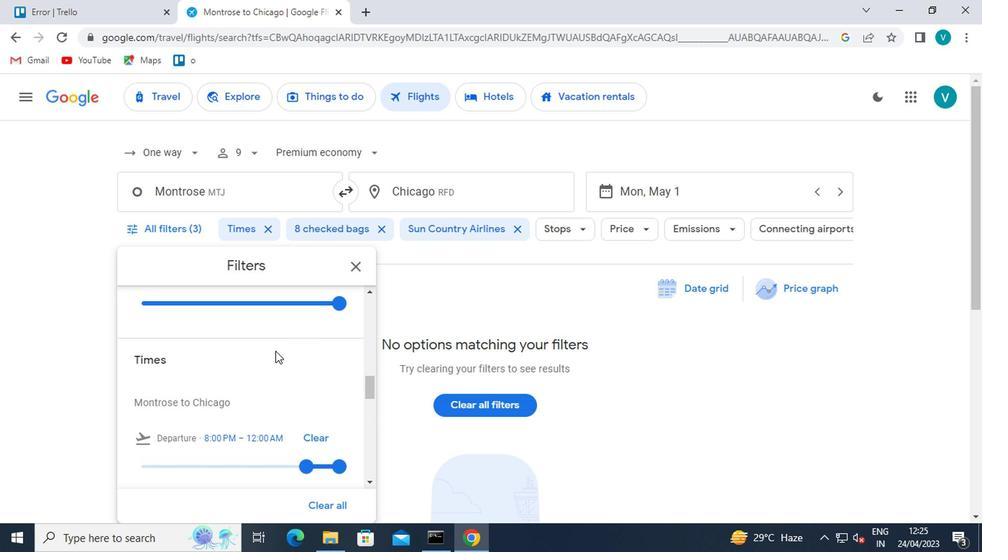 
Action: Mouse moved to (287, 335)
Screenshot: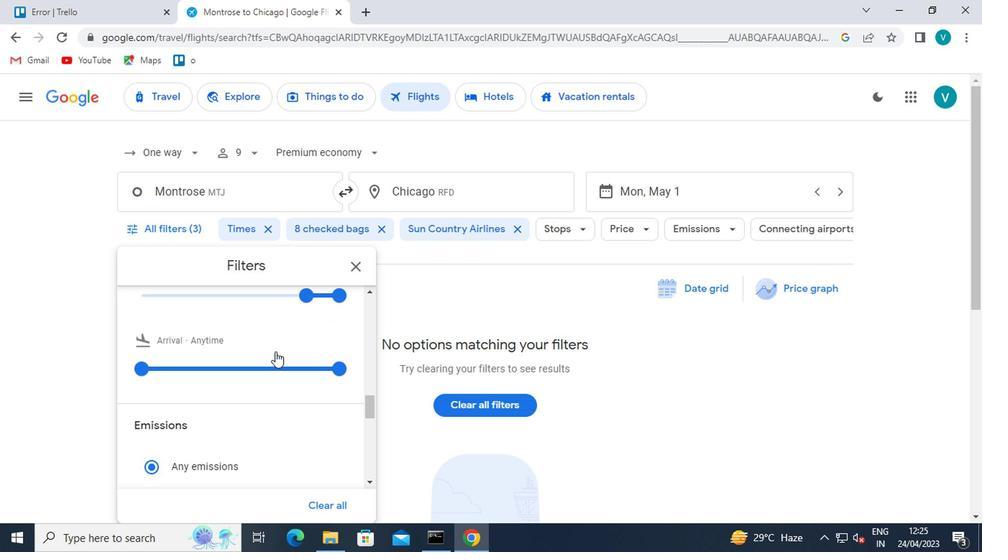 
Action: Mouse scrolled (287, 335) with delta (0, 0)
Screenshot: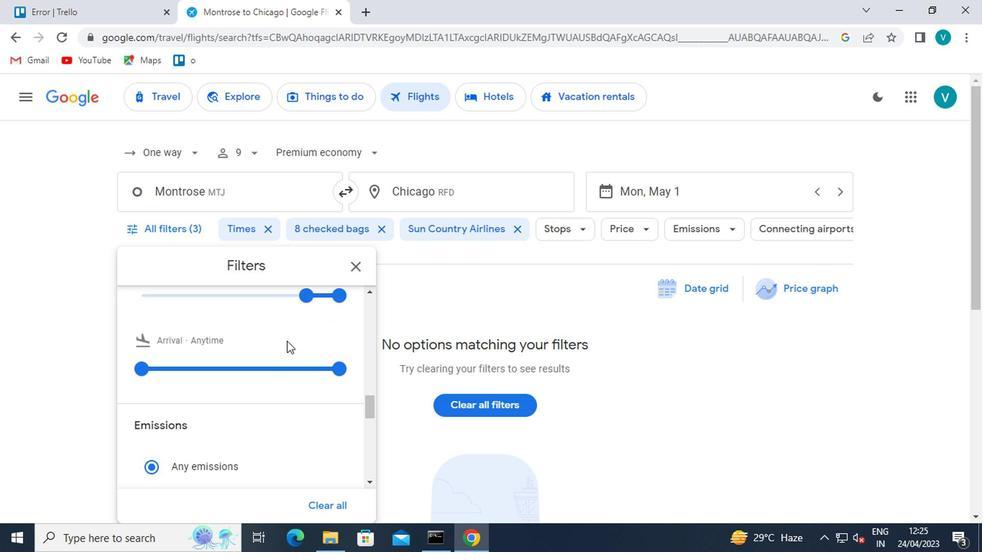 
Action: Mouse moved to (299, 364)
Screenshot: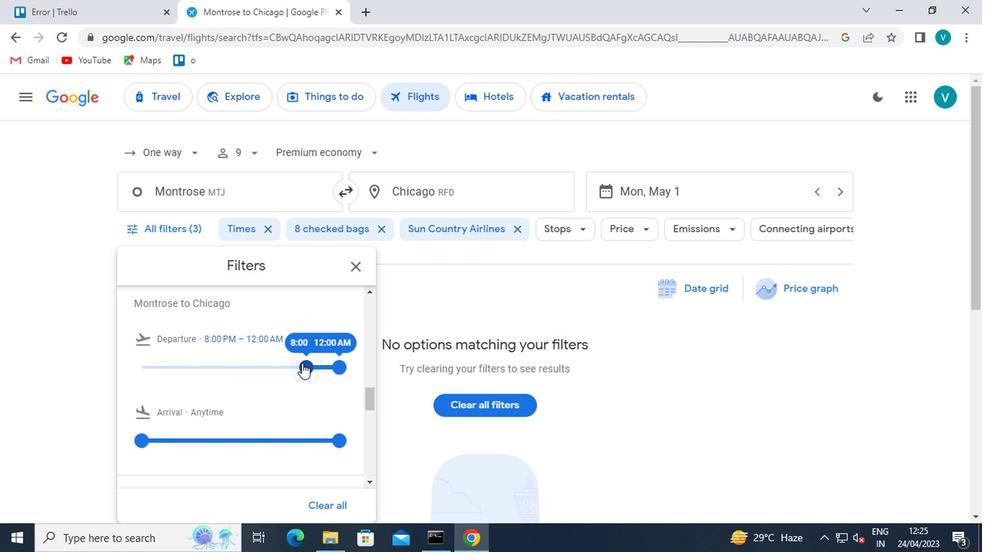 
Action: Mouse pressed left at (299, 364)
Screenshot: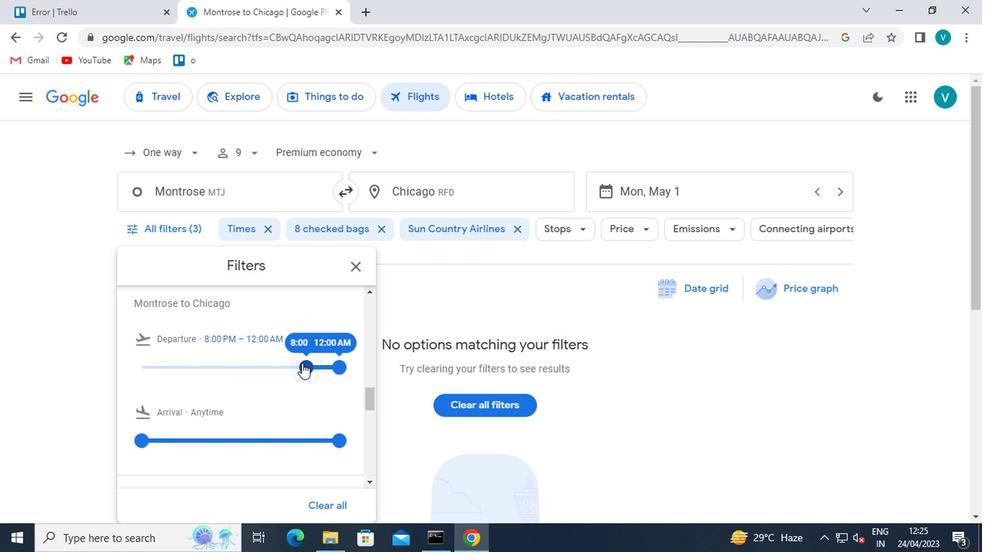 
Action: Mouse moved to (309, 367)
Screenshot: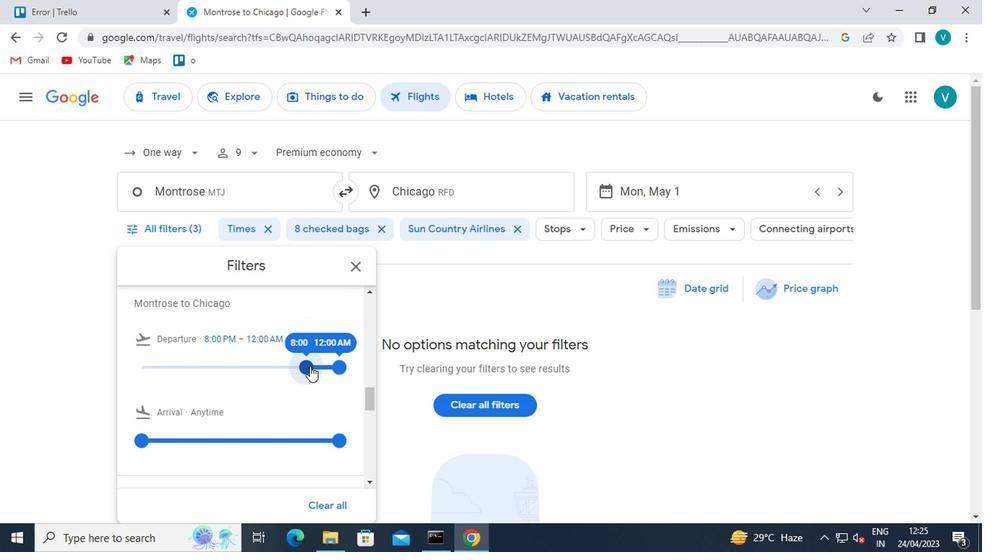 
